 Task: For heading Calibri with Bold.  font size for heading24,  'Change the font style of data to'Bell MT.  and font size to 16,  Change the alignment of both headline & data to Align middle & Align Center.  In the sheet  Budget Tracking Logbook
Action: Mouse moved to (24, 123)
Screenshot: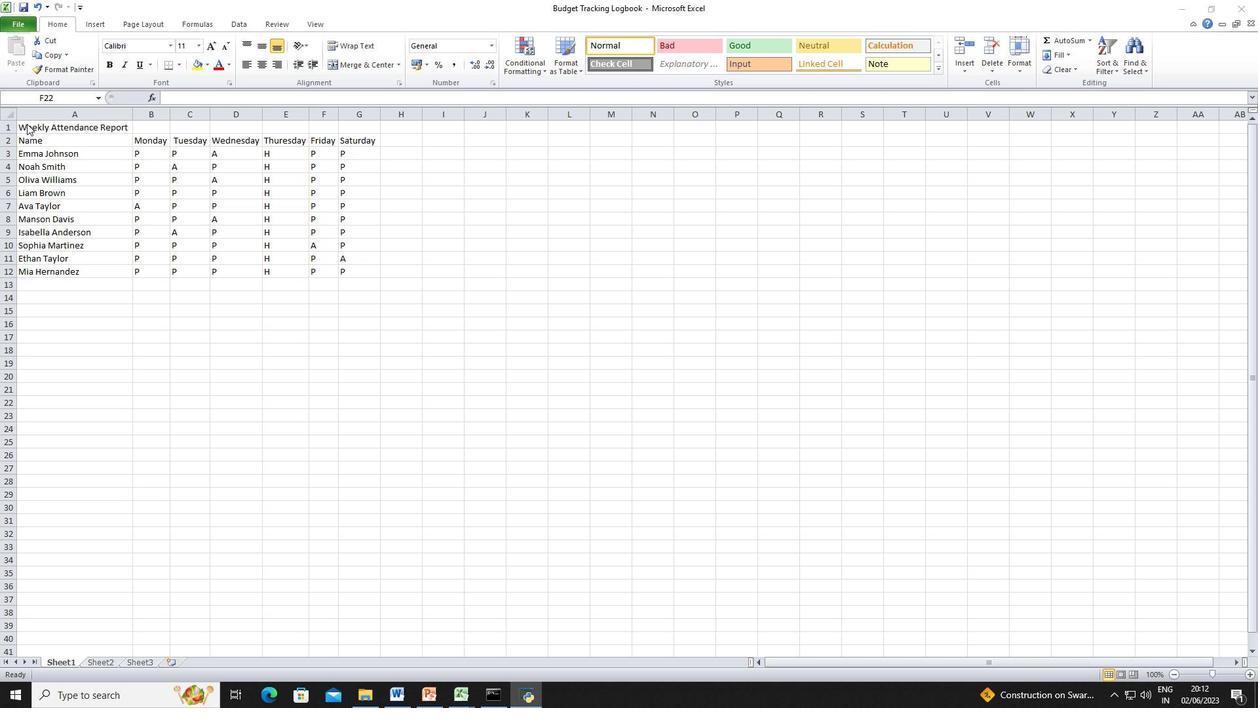 
Action: Mouse pressed left at (24, 123)
Screenshot: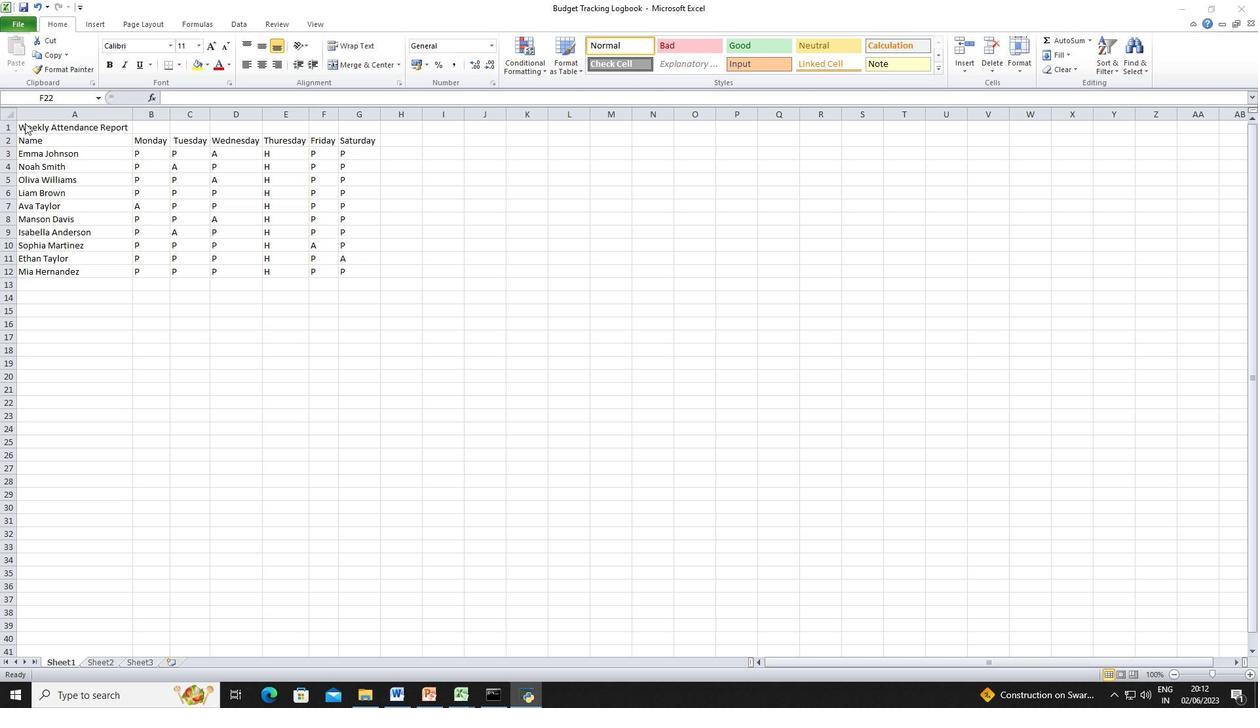 
Action: Mouse moved to (54, 131)
Screenshot: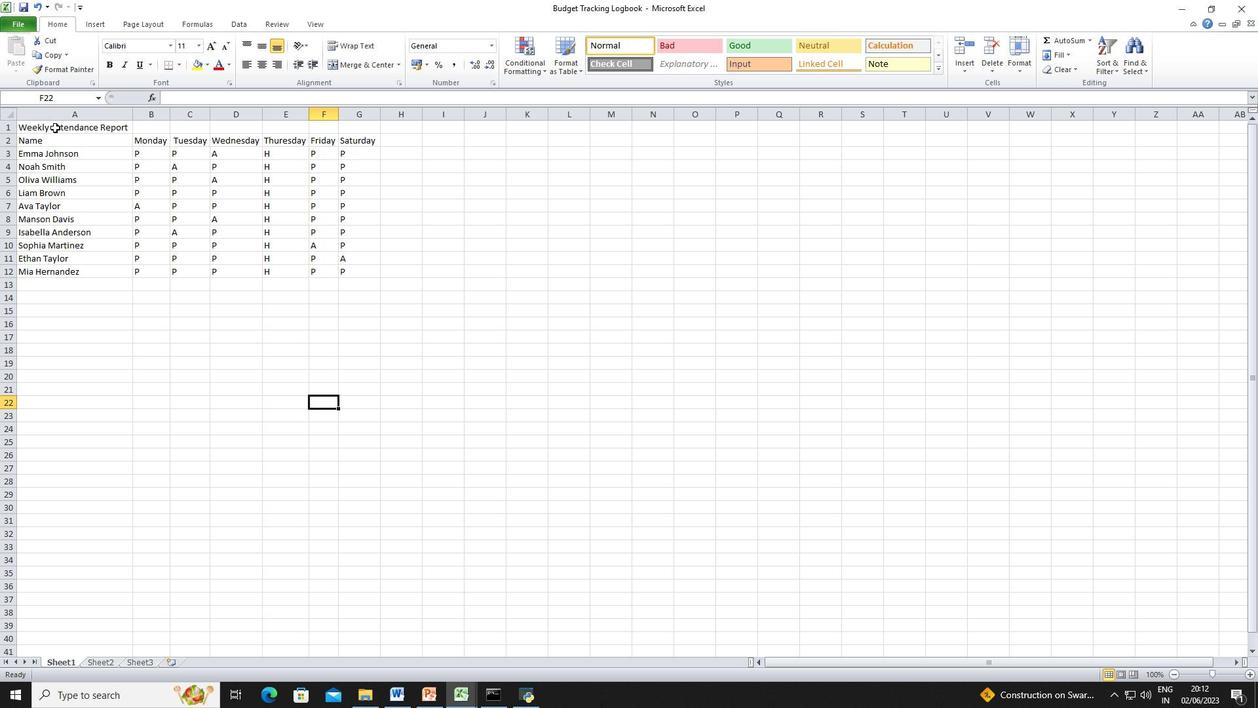 
Action: Mouse pressed left at (54, 131)
Screenshot: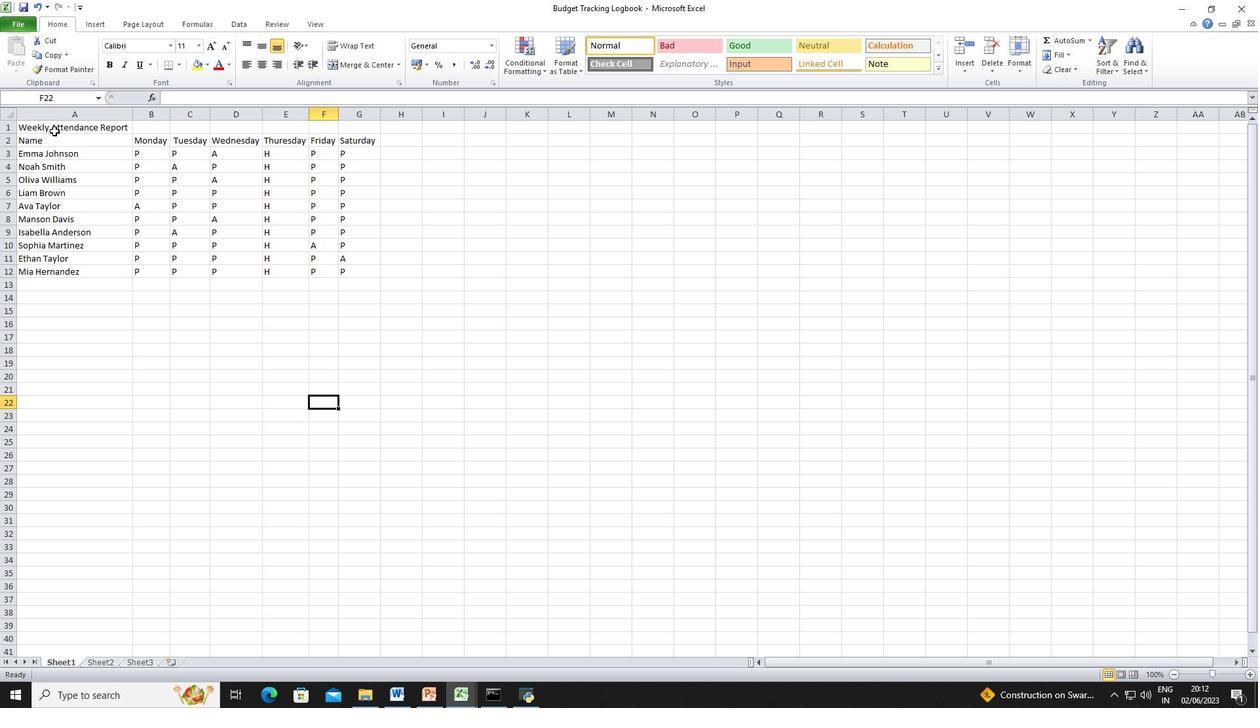 
Action: Mouse moved to (110, 60)
Screenshot: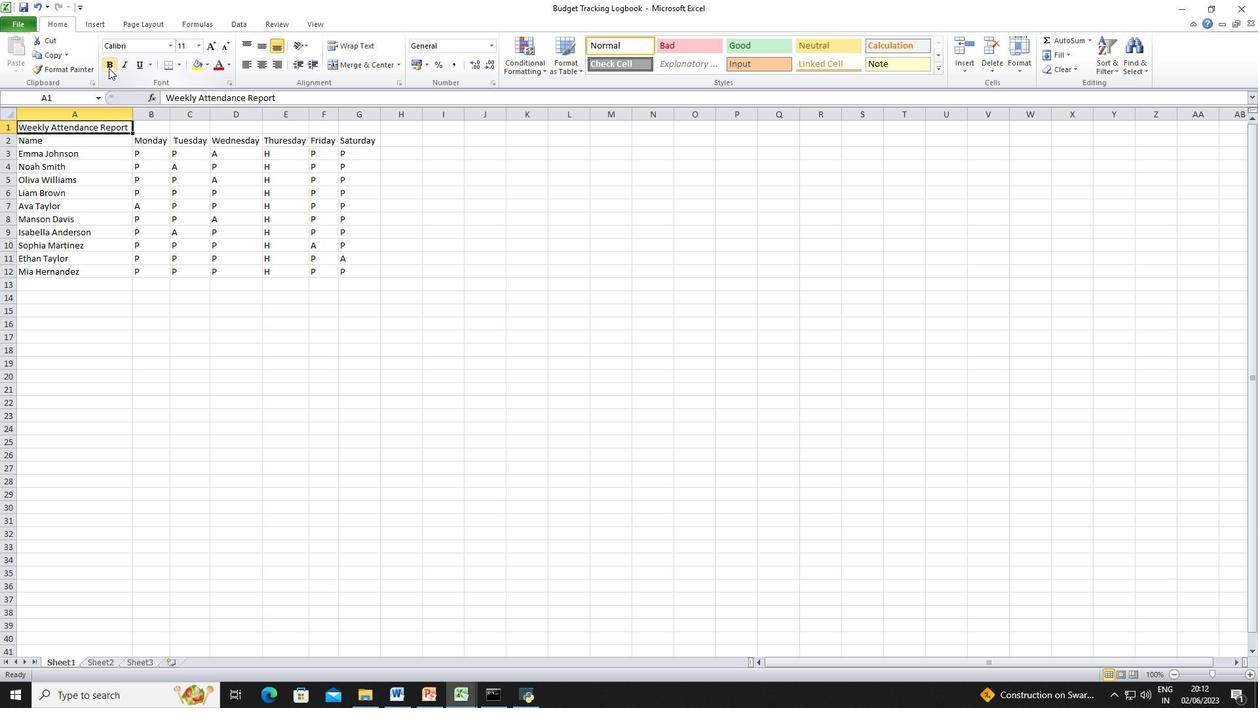 
Action: Mouse pressed left at (110, 60)
Screenshot: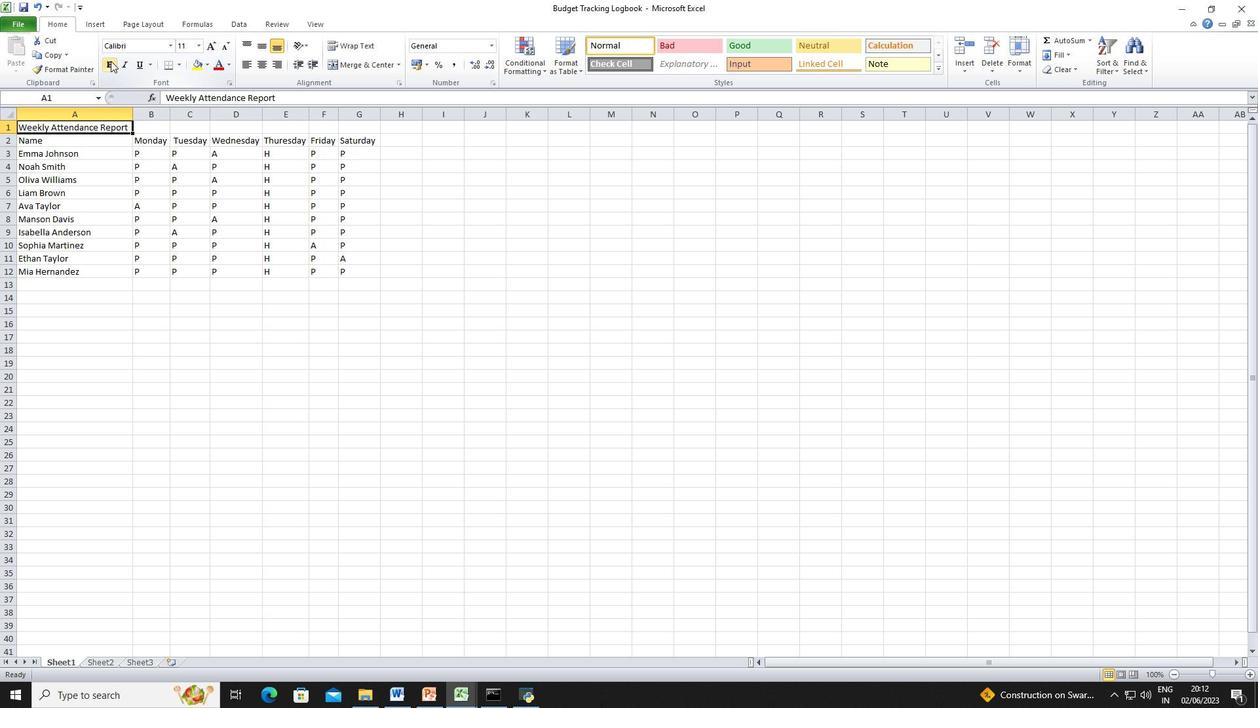 
Action: Mouse moved to (203, 47)
Screenshot: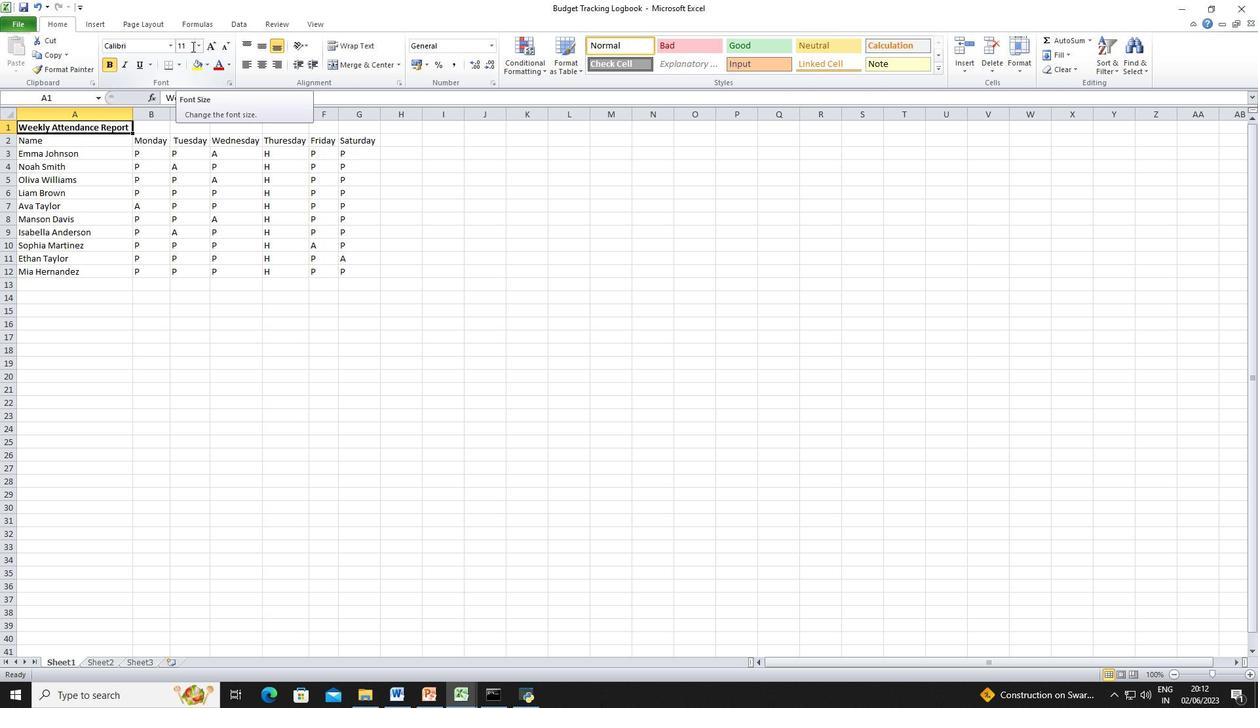 
Action: Mouse pressed left at (203, 47)
Screenshot: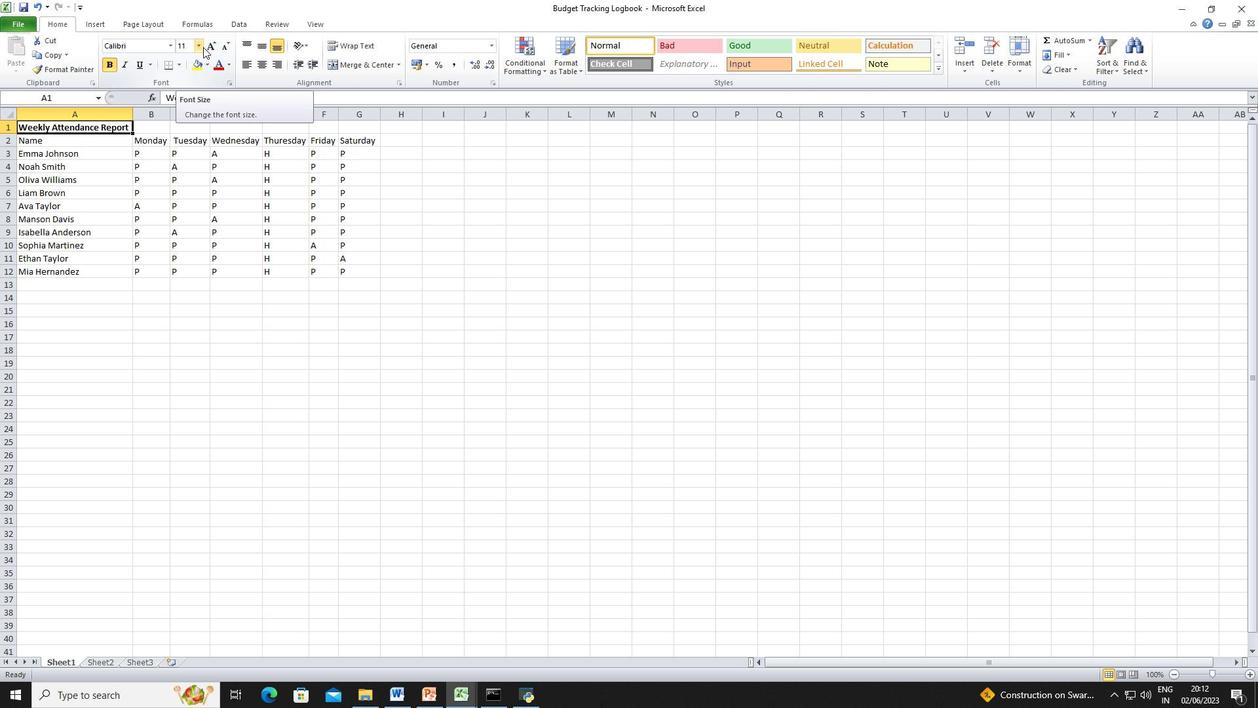 
Action: Mouse moved to (182, 173)
Screenshot: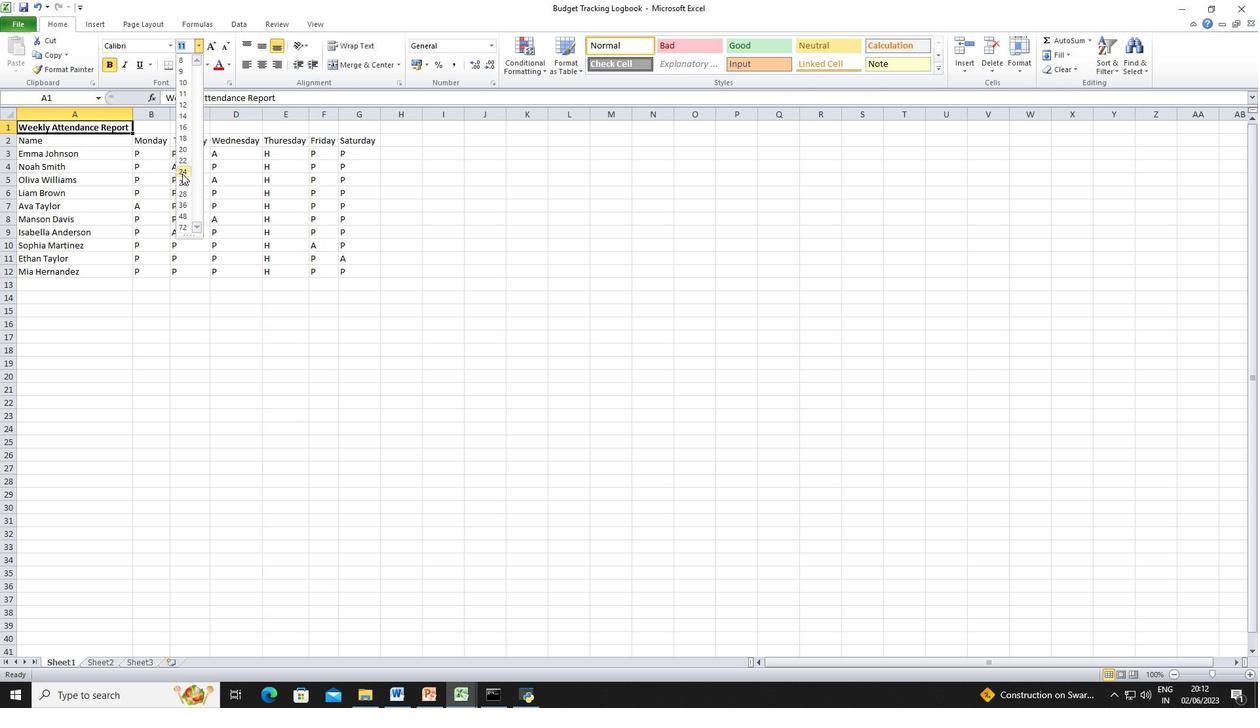 
Action: Mouse pressed left at (182, 173)
Screenshot: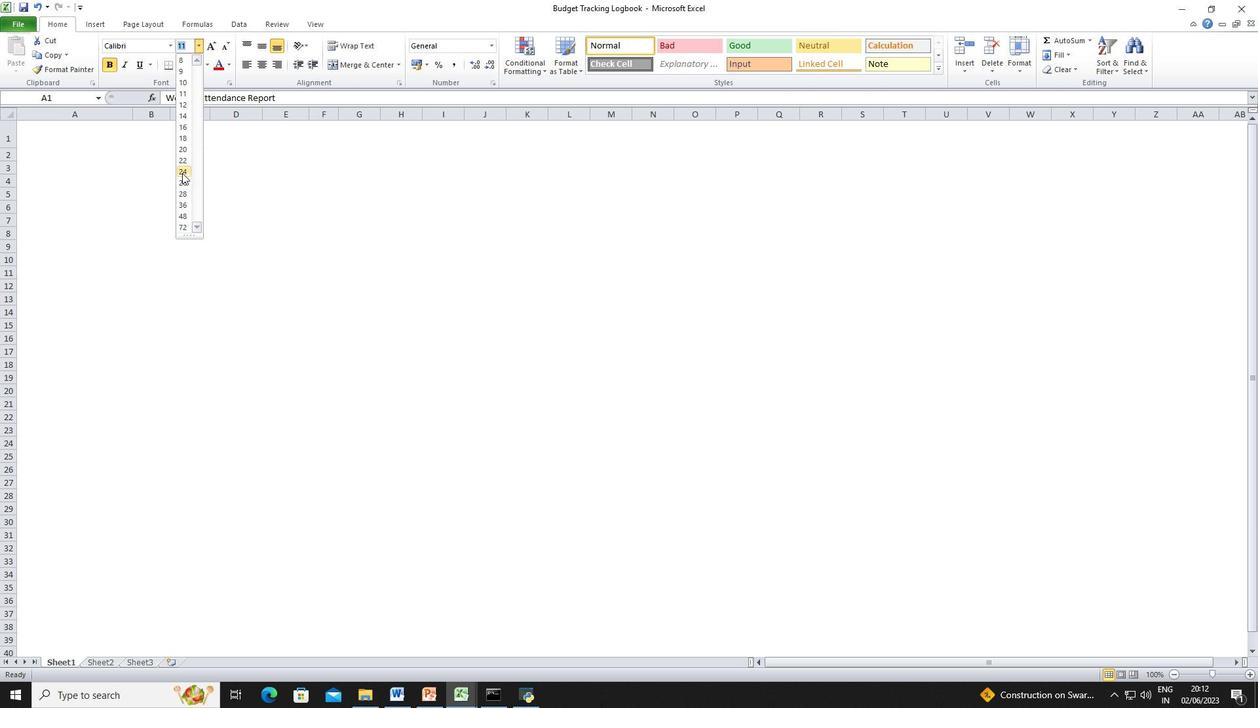 
Action: Mouse moved to (135, 124)
Screenshot: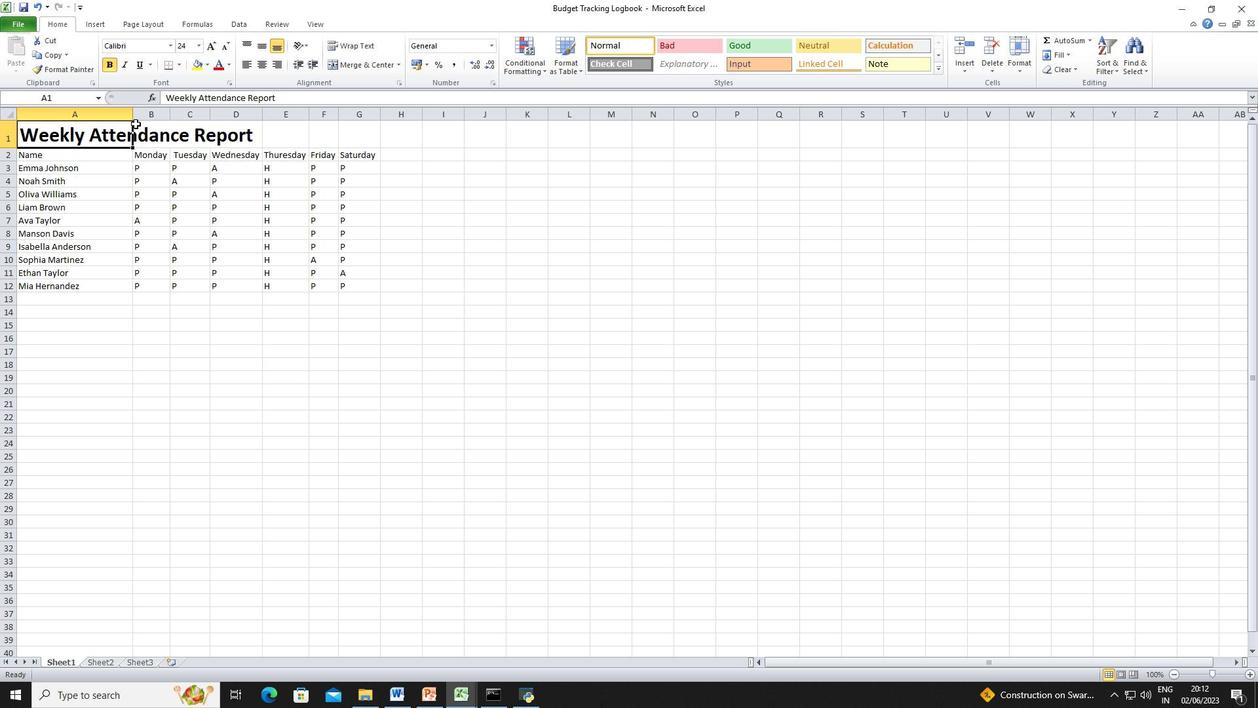 
Action: Mouse pressed left at (135, 124)
Screenshot: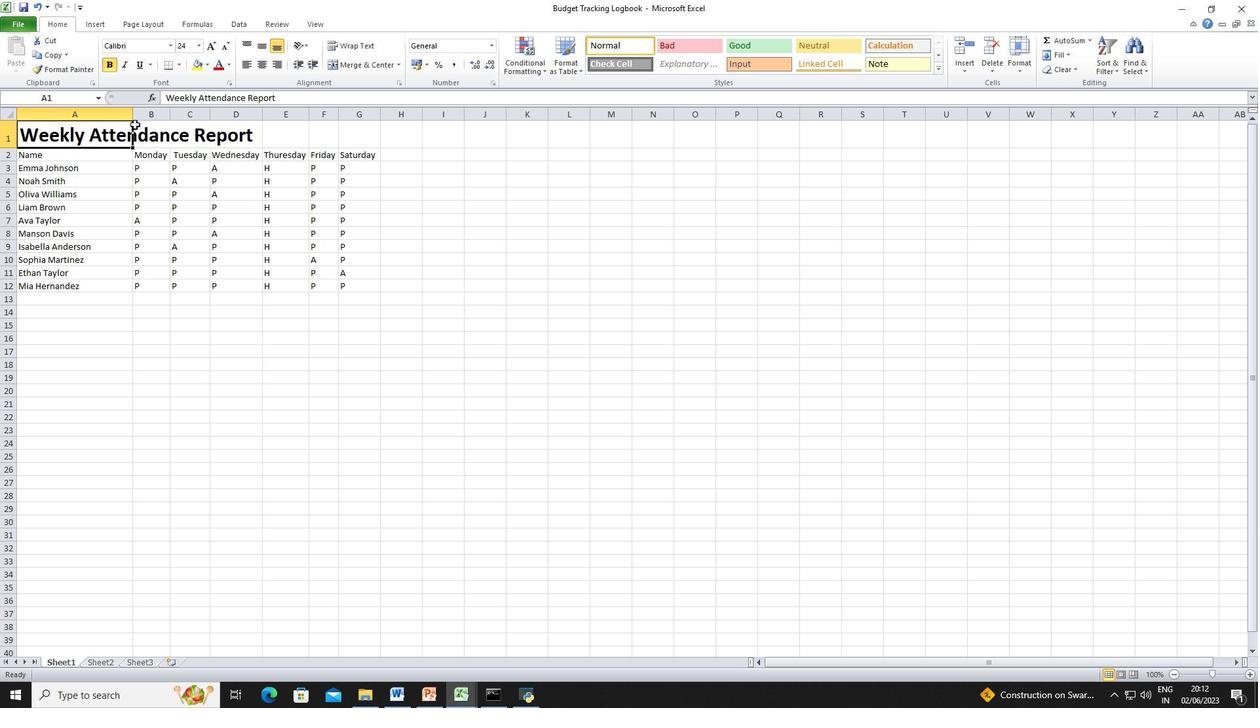 
Action: Mouse pressed left at (135, 124)
Screenshot: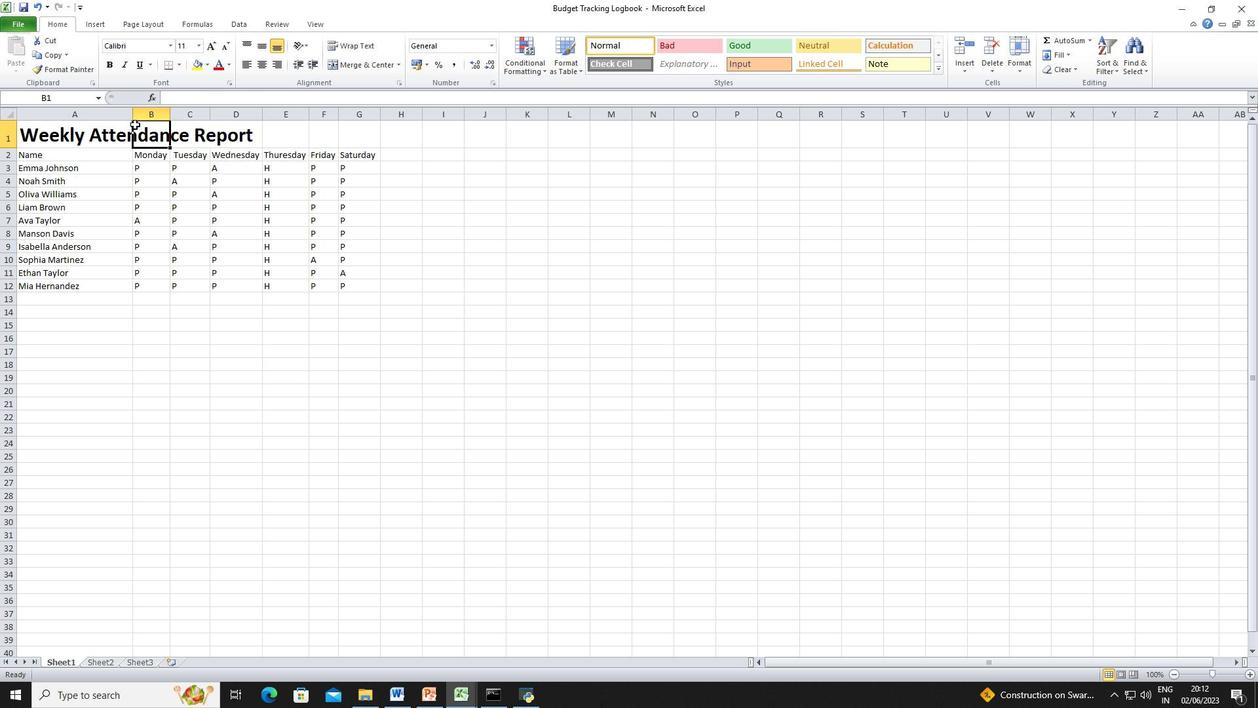 
Action: Mouse moved to (108, 131)
Screenshot: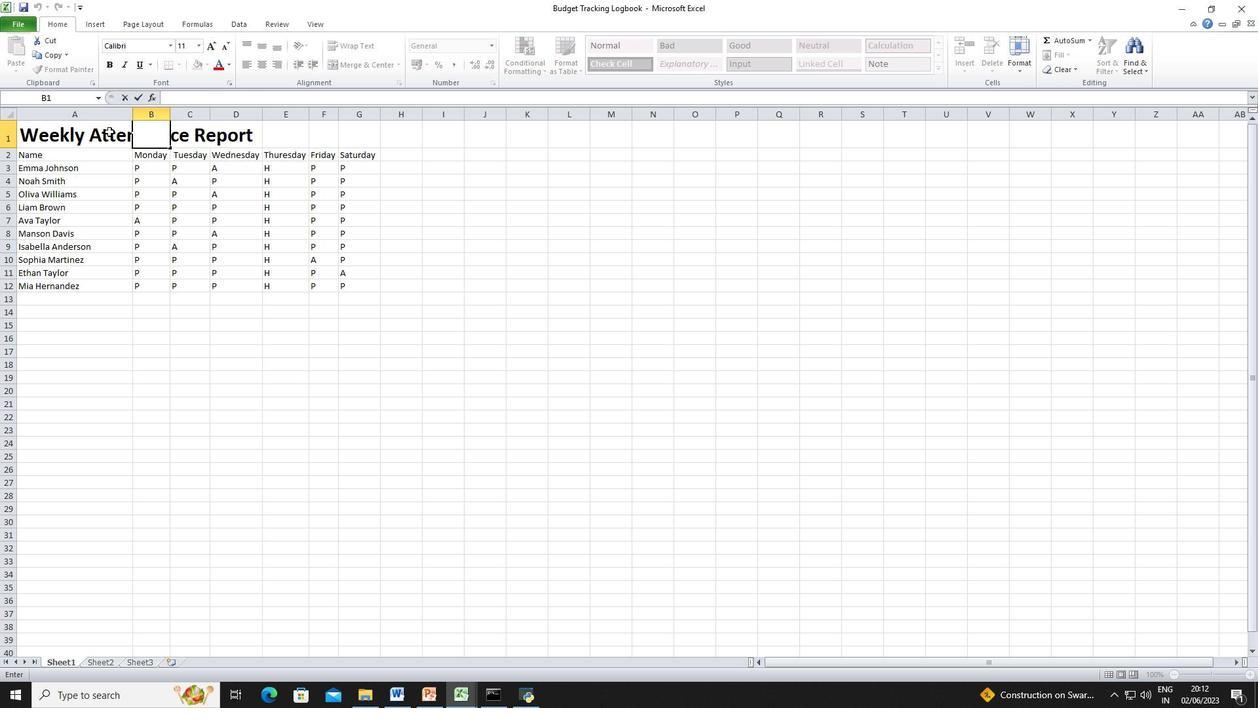 
Action: Mouse pressed left at (108, 131)
Screenshot: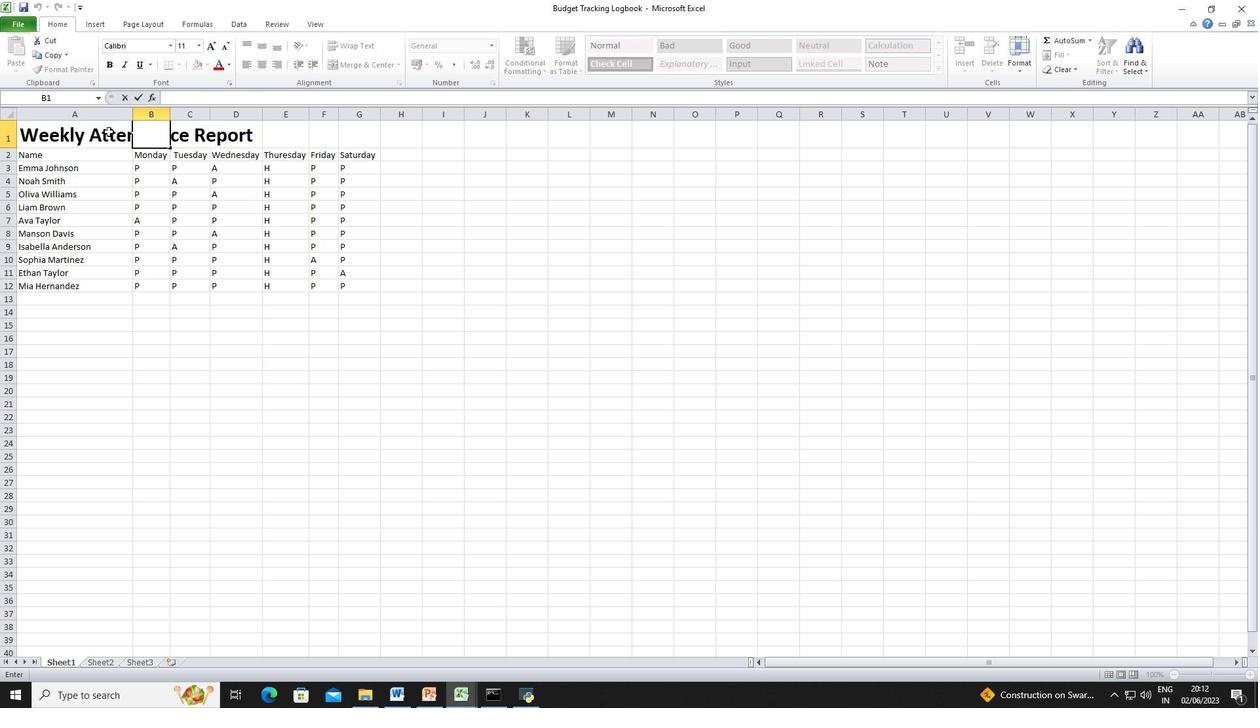 
Action: Mouse moved to (133, 113)
Screenshot: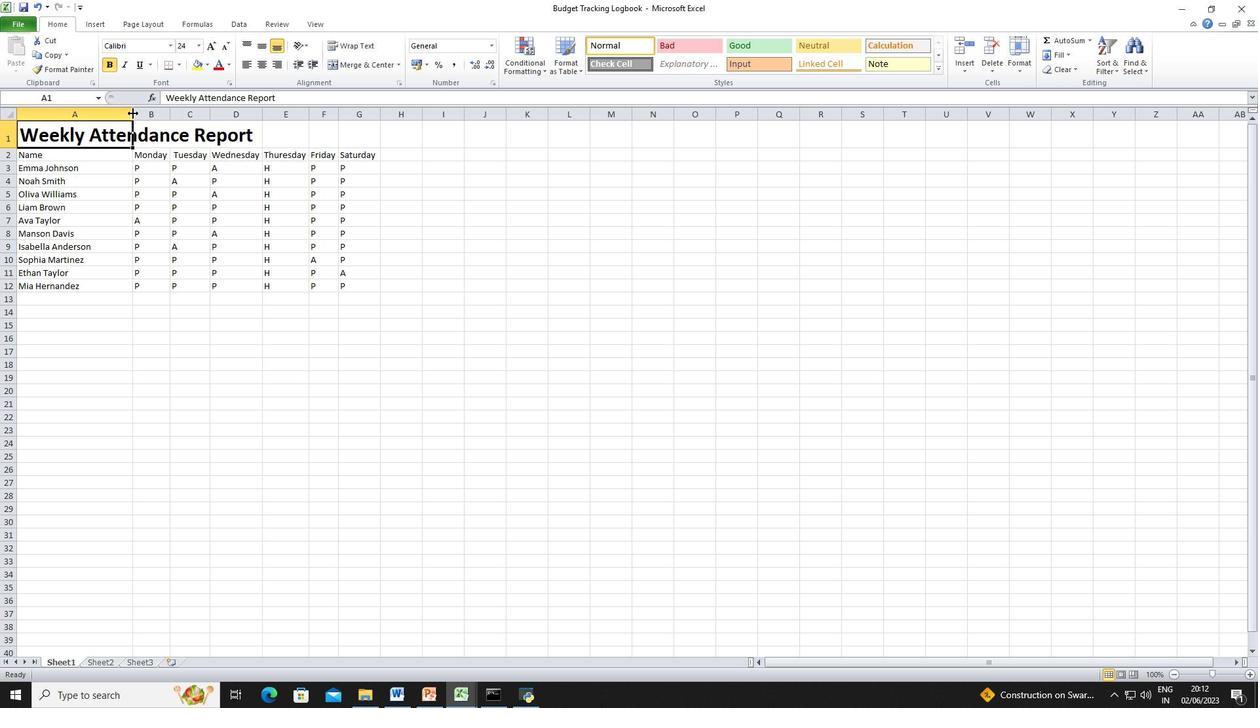 
Action: Mouse pressed left at (133, 113)
Screenshot: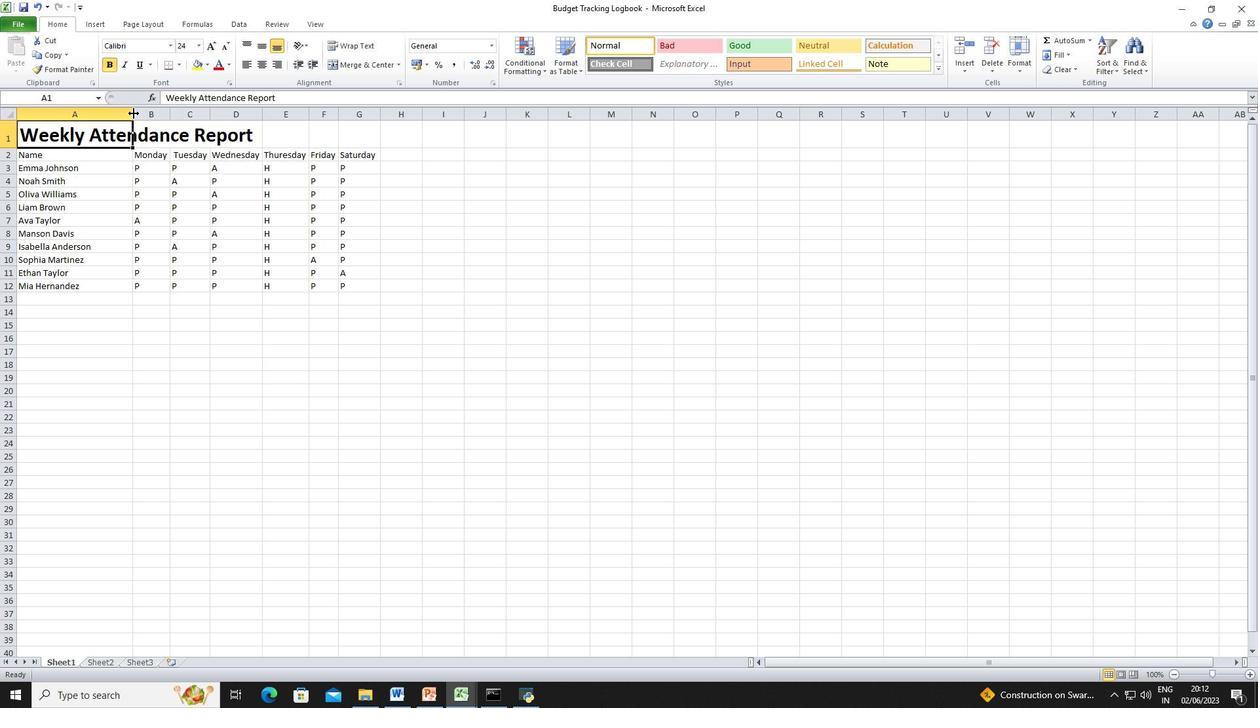 
Action: Mouse pressed left at (133, 113)
Screenshot: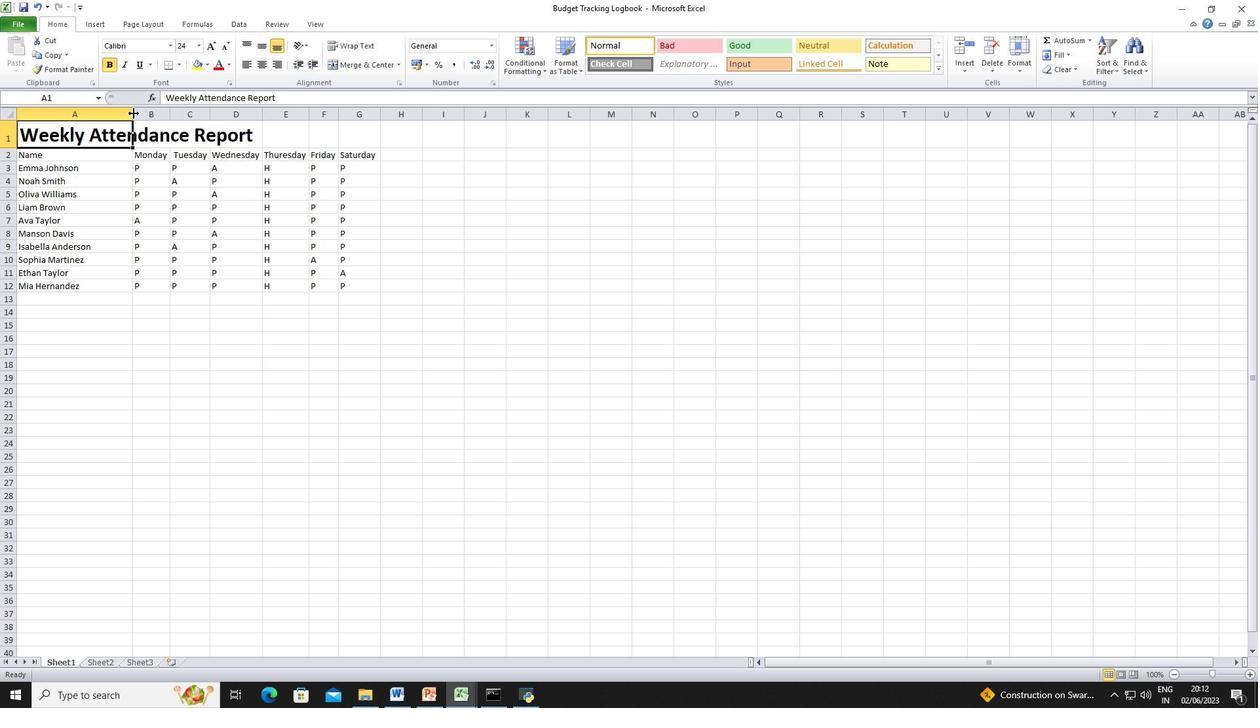 
Action: Mouse moved to (102, 153)
Screenshot: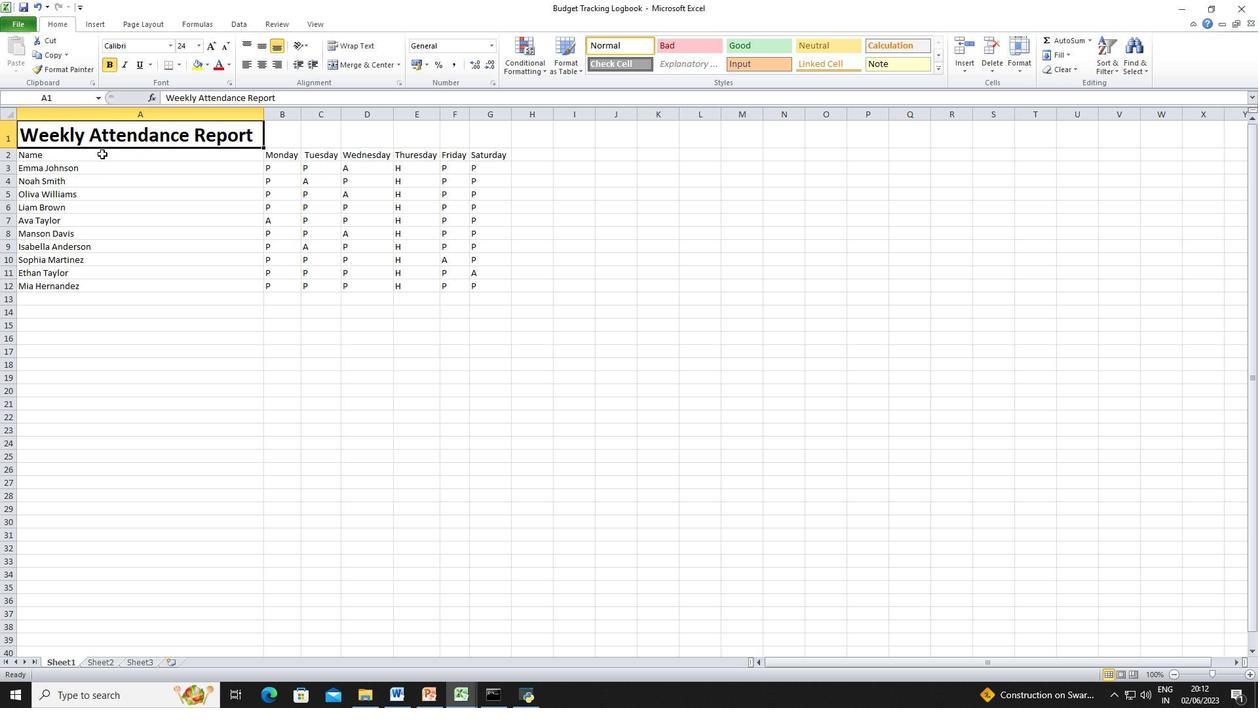 
Action: Mouse pressed left at (102, 153)
Screenshot: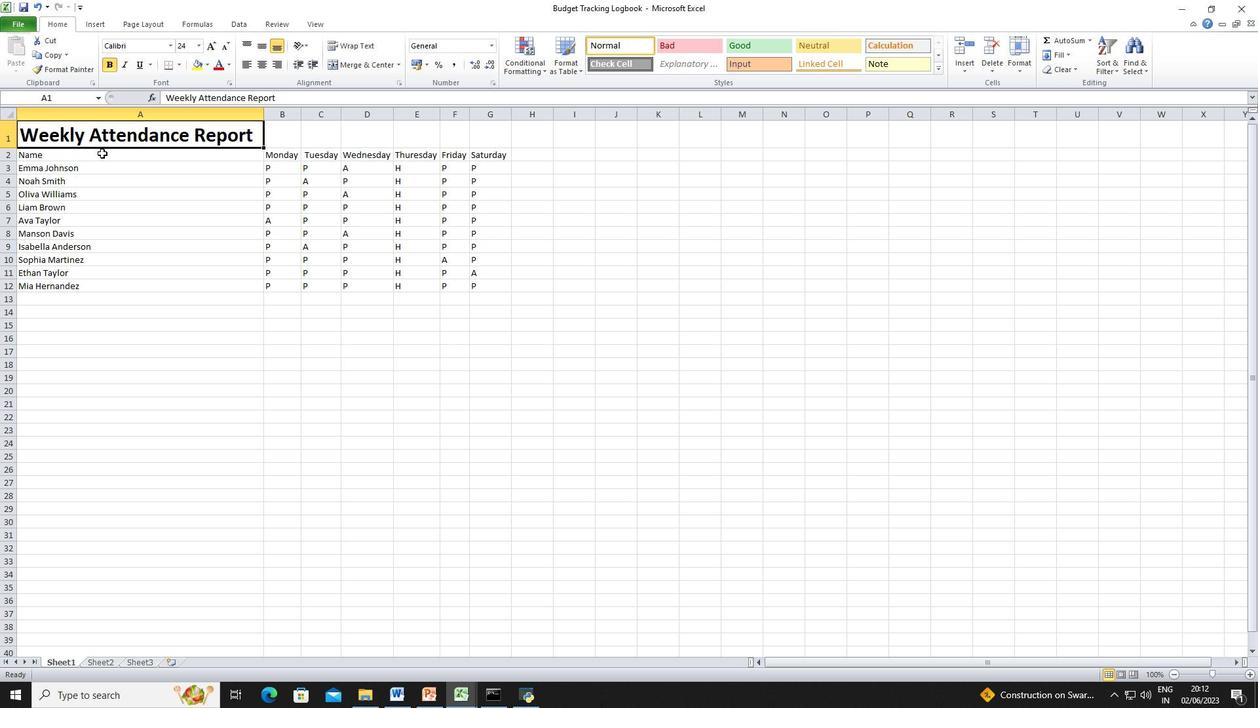 
Action: Mouse moved to (485, 295)
Screenshot: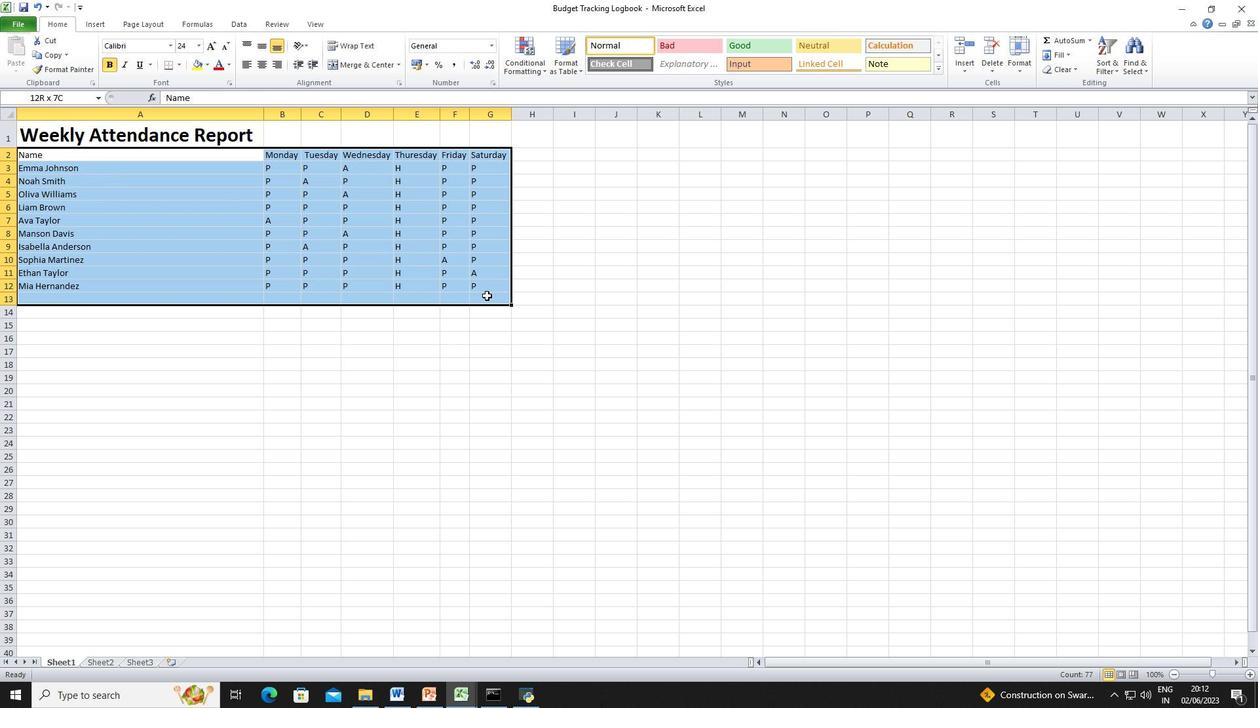 
Action: Mouse pressed left at (485, 295)
Screenshot: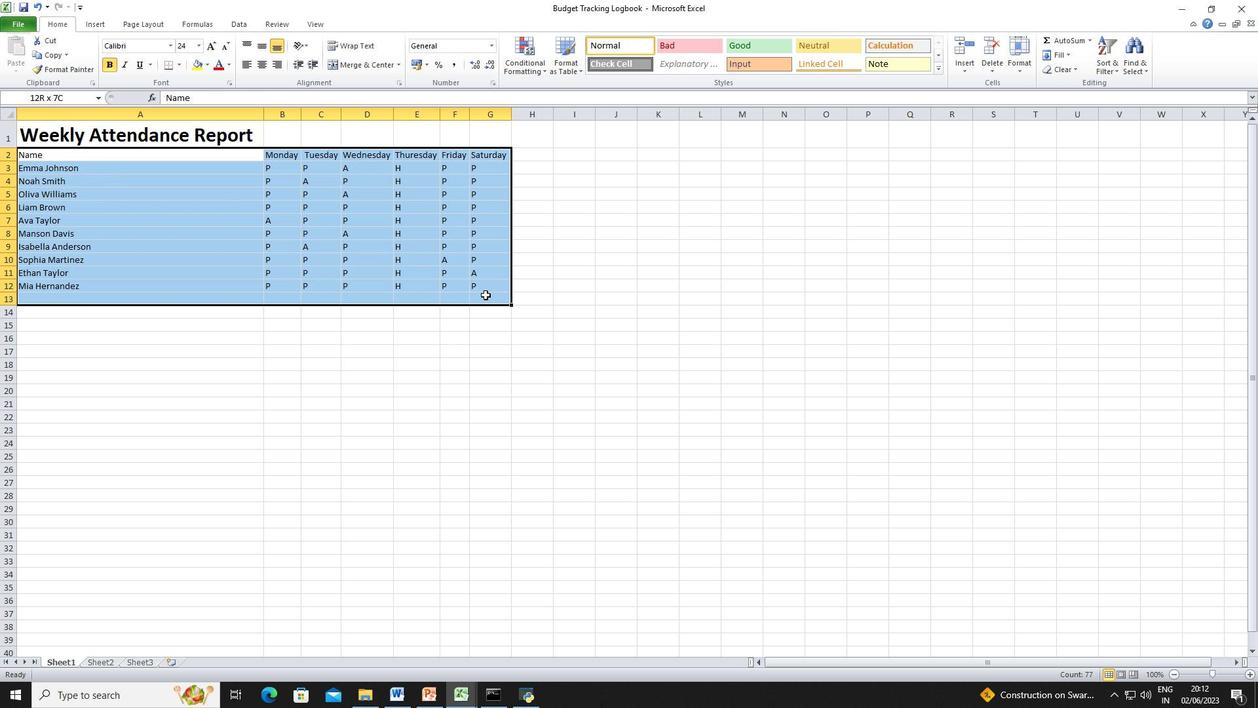 
Action: Mouse moved to (59, 158)
Screenshot: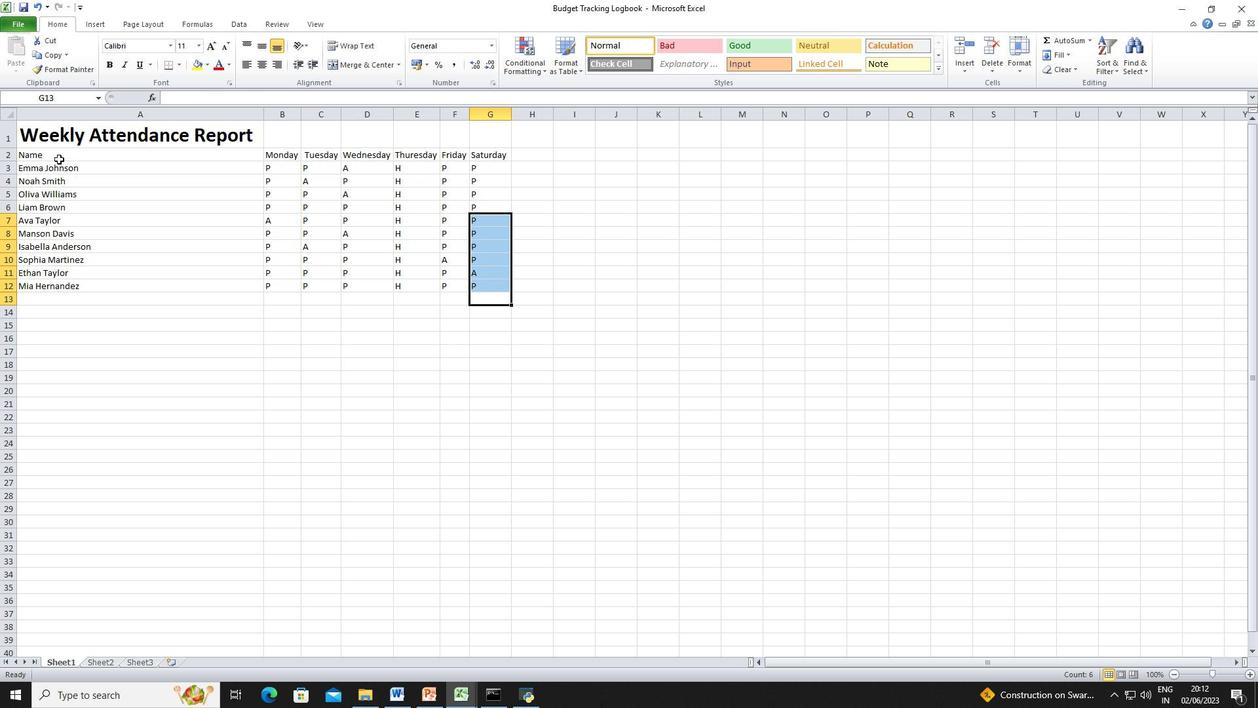 
Action: Mouse pressed left at (59, 158)
Screenshot: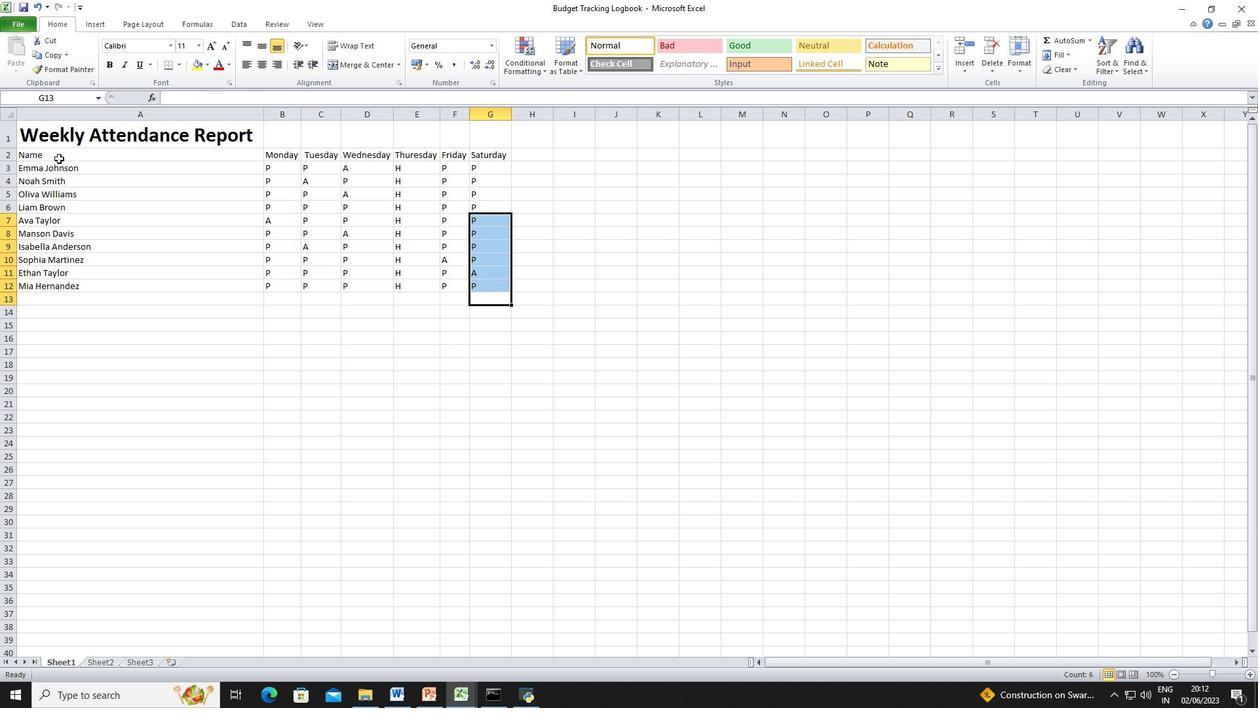 
Action: Mouse moved to (167, 47)
Screenshot: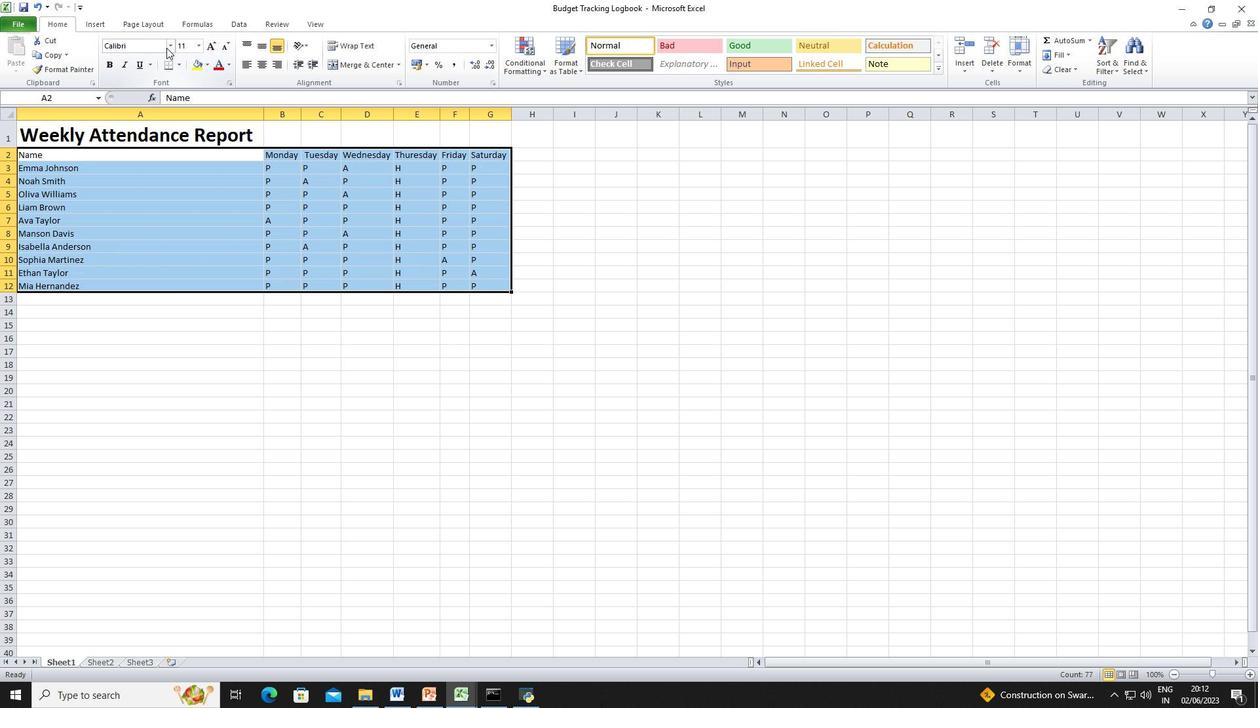 
Action: Mouse pressed left at (167, 47)
Screenshot: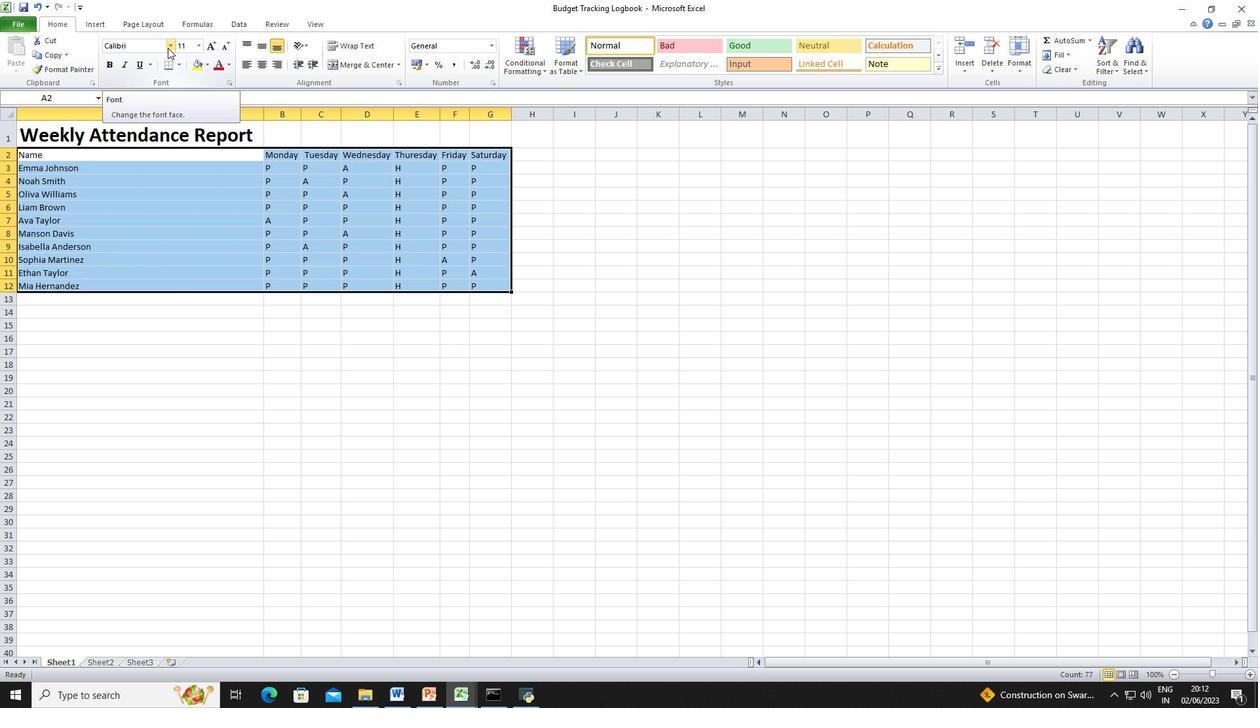 
Action: Mouse moved to (188, 443)
Screenshot: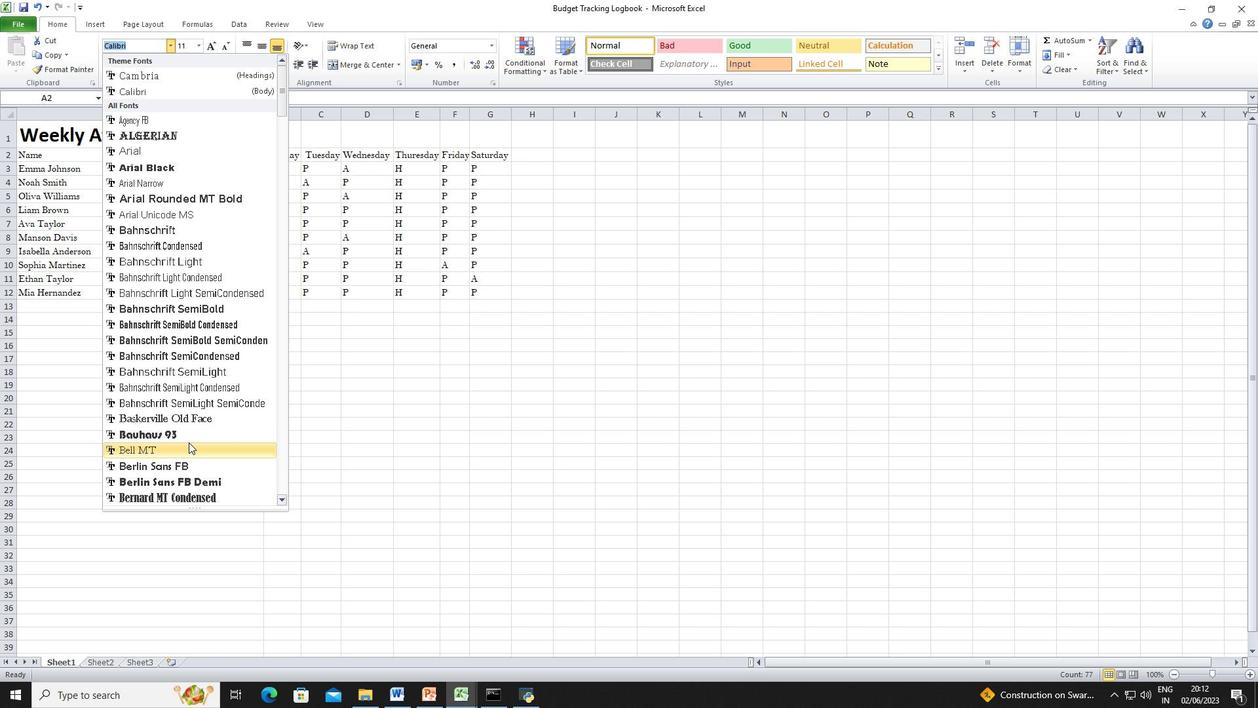 
Action: Mouse pressed left at (188, 443)
Screenshot: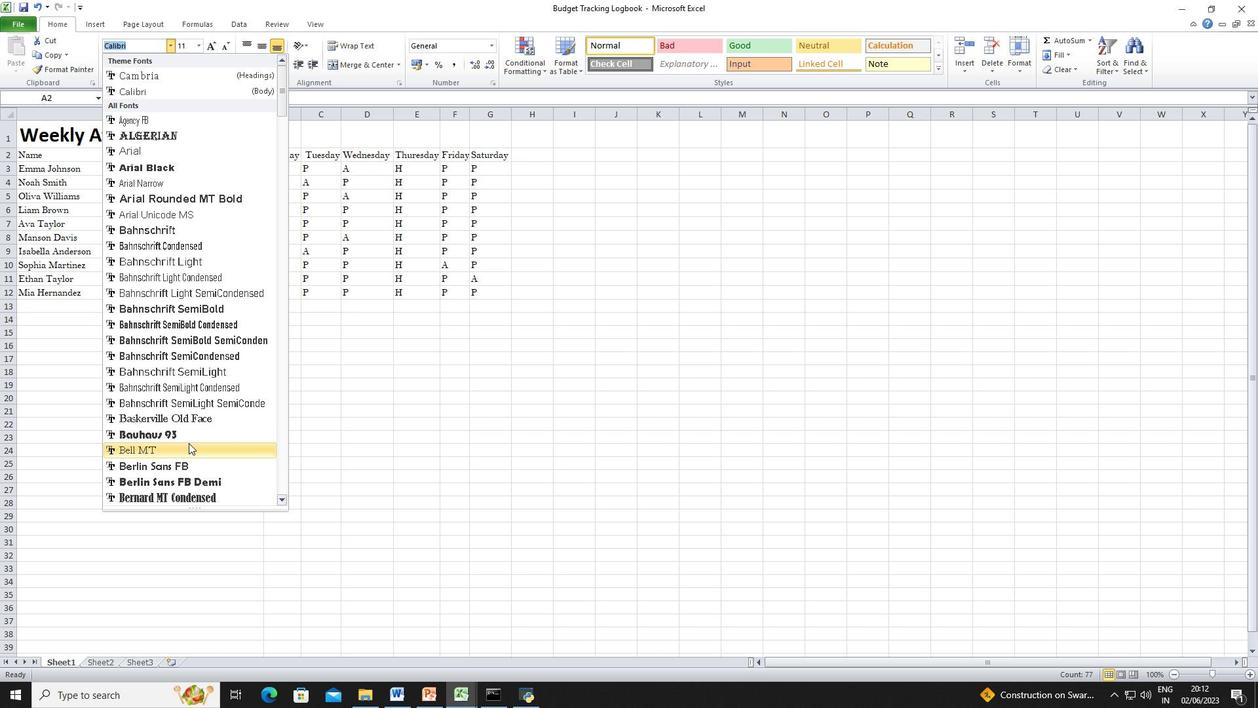 
Action: Mouse moved to (196, 46)
Screenshot: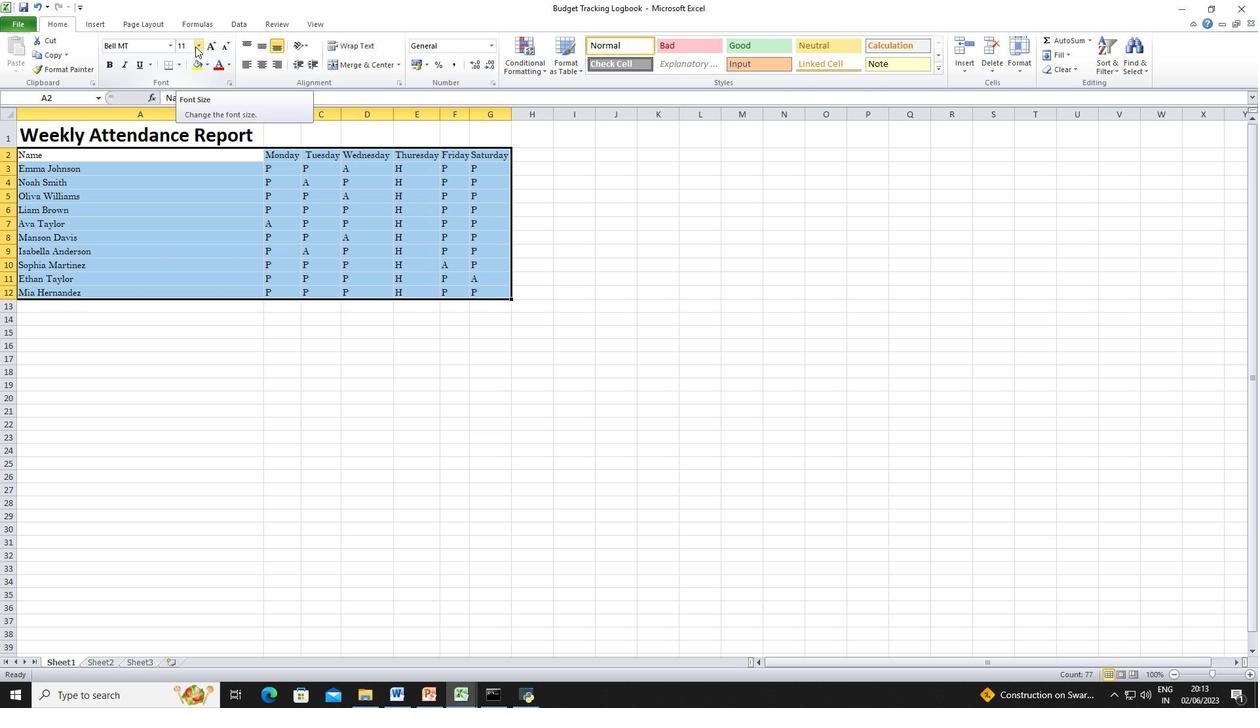 
Action: Mouse pressed left at (196, 46)
Screenshot: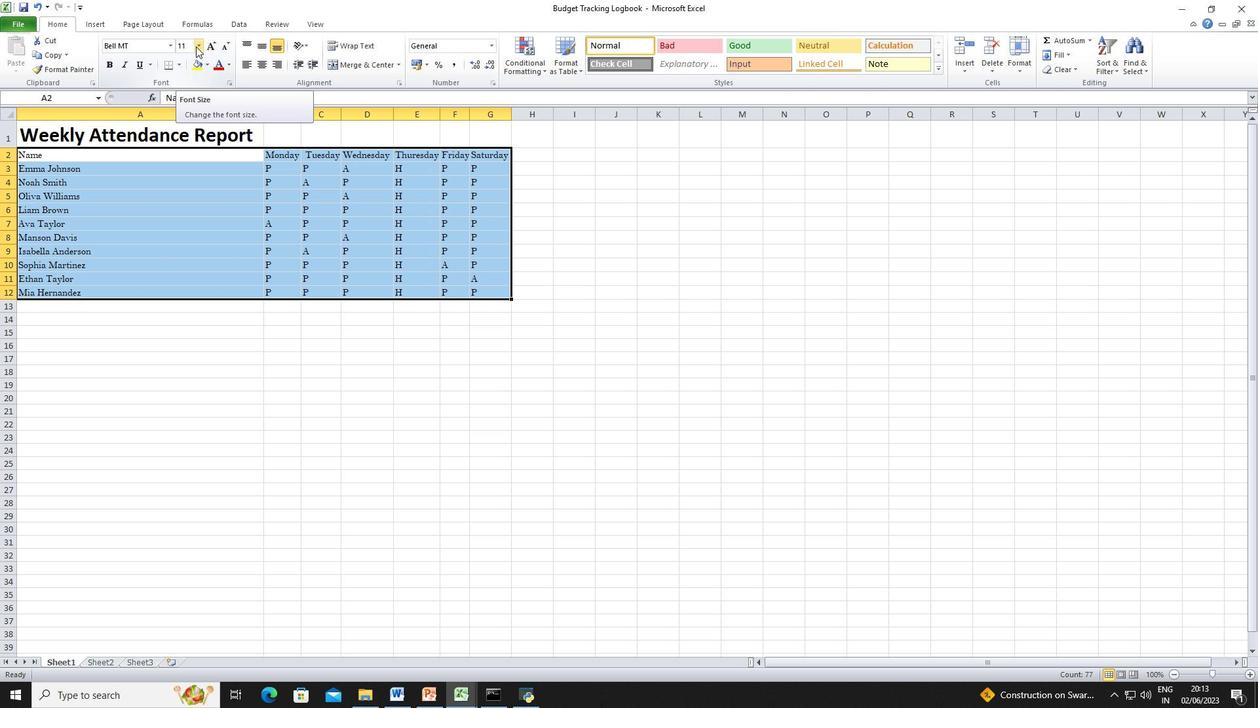 
Action: Mouse moved to (187, 129)
Screenshot: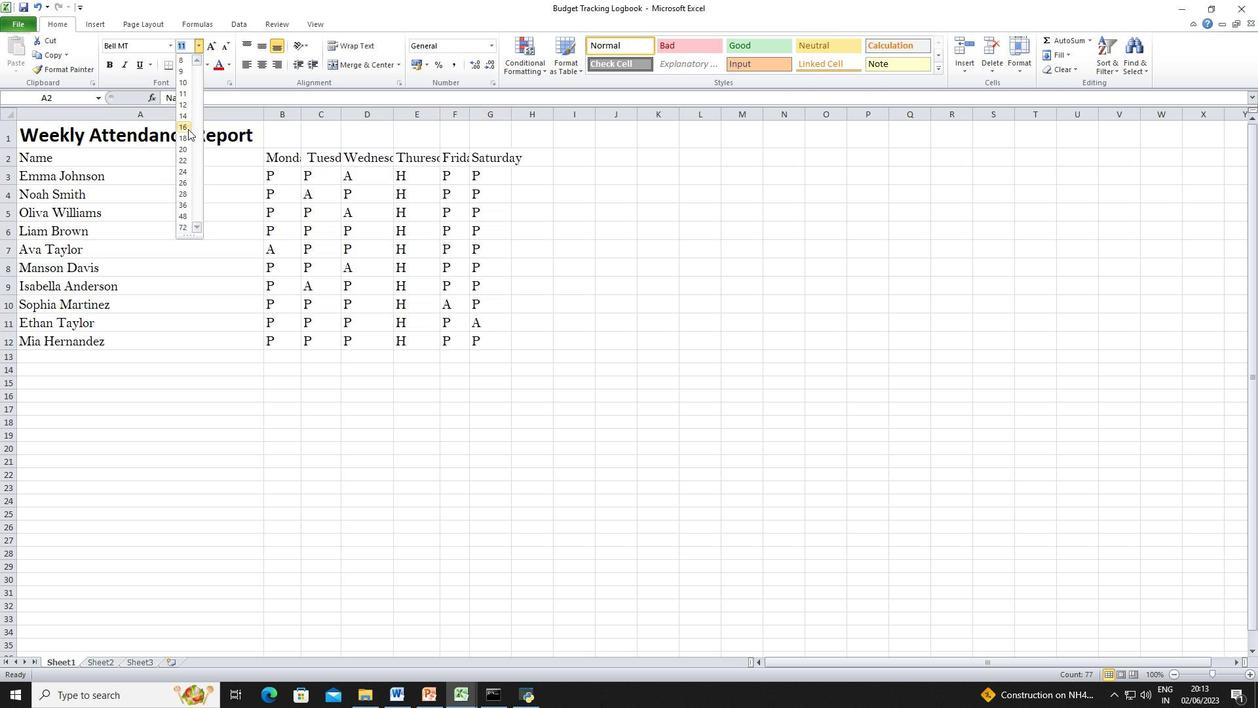 
Action: Mouse pressed left at (187, 129)
Screenshot: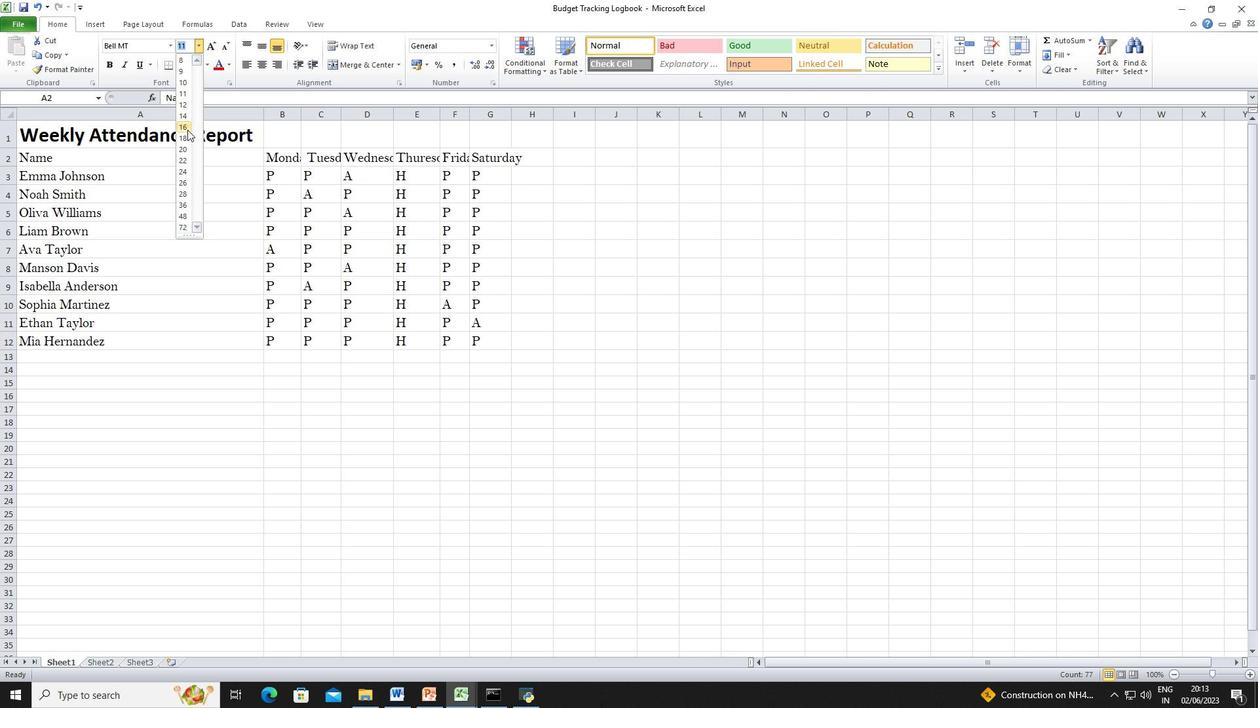 
Action: Mouse moved to (127, 135)
Screenshot: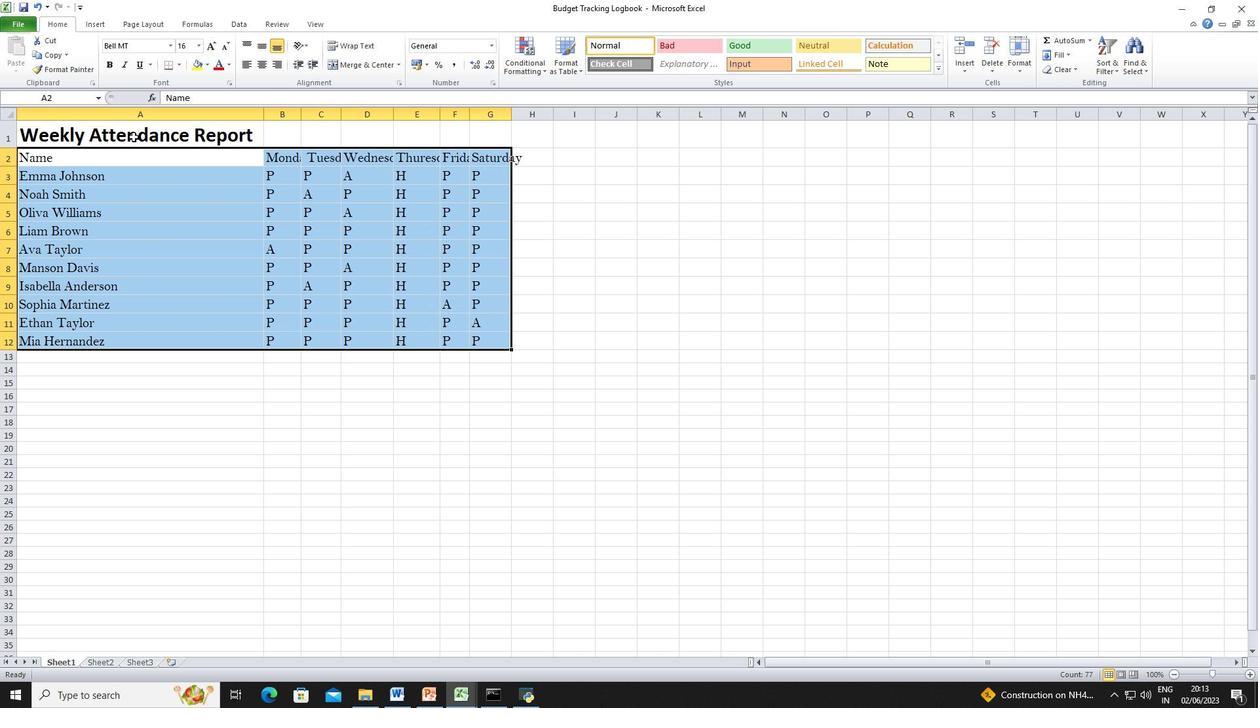 
Action: Mouse pressed left at (127, 135)
Screenshot: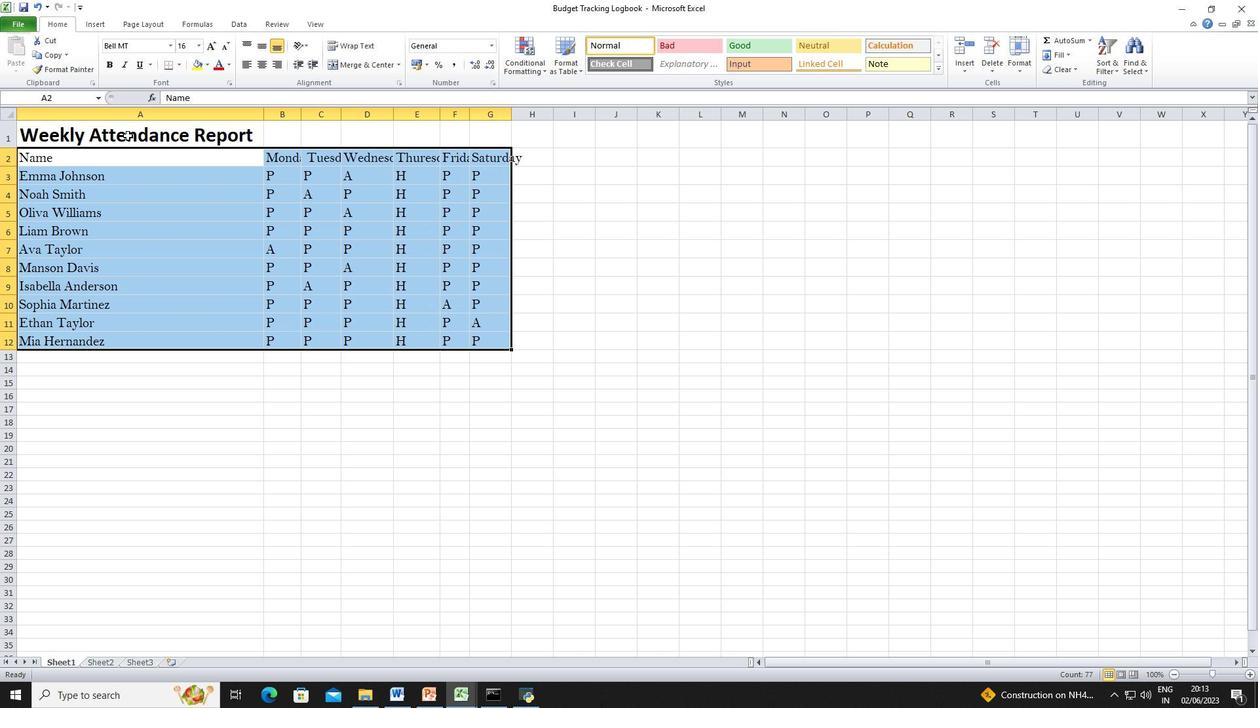 
Action: Mouse moved to (260, 51)
Screenshot: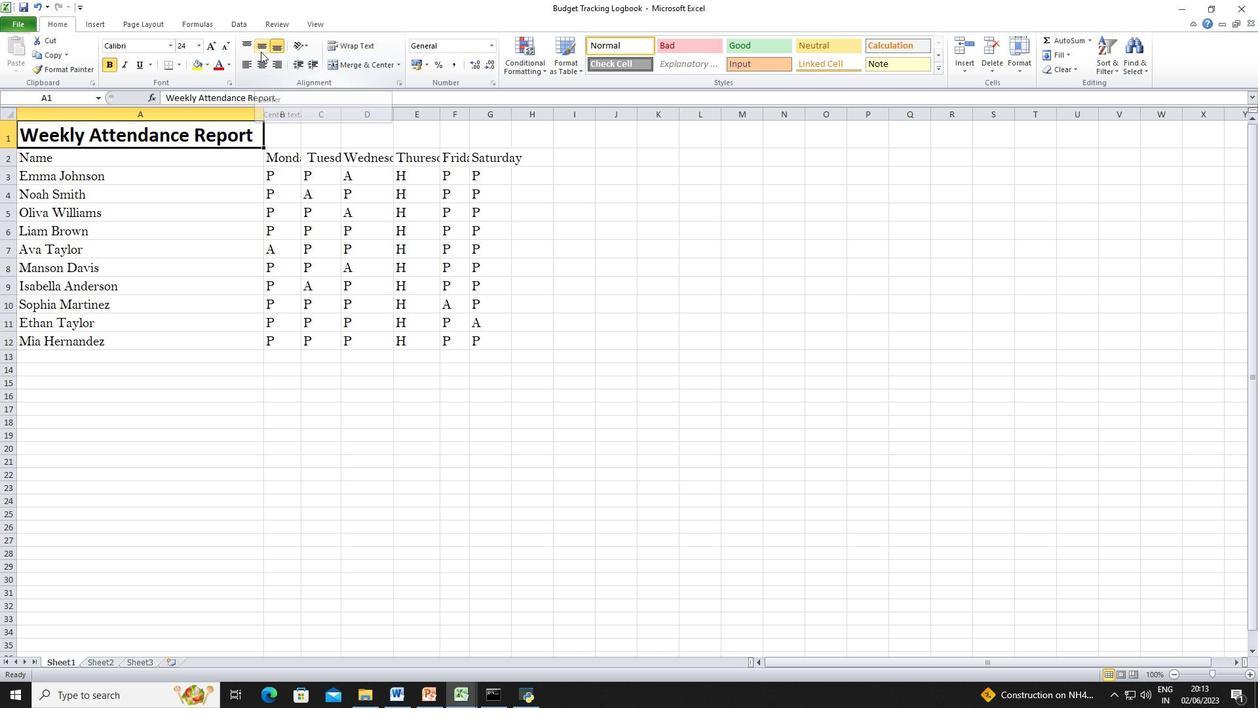
Action: Mouse pressed left at (260, 51)
Screenshot: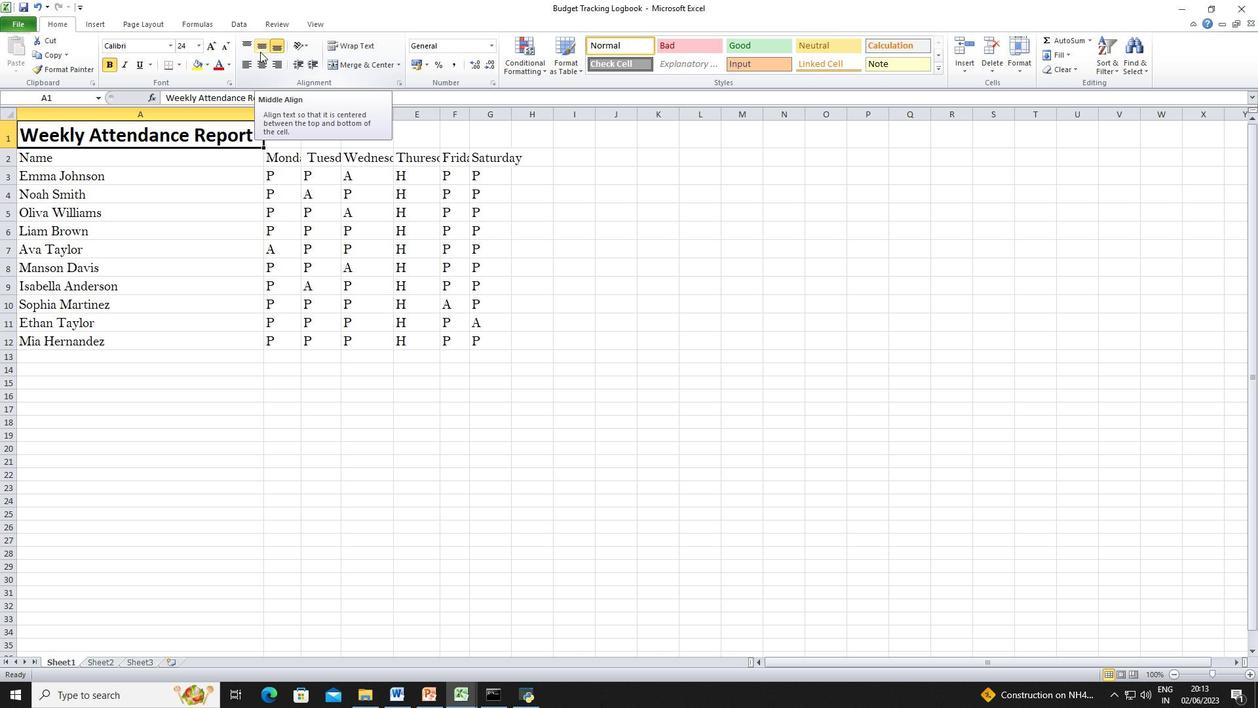 
Action: Mouse moved to (122, 158)
Screenshot: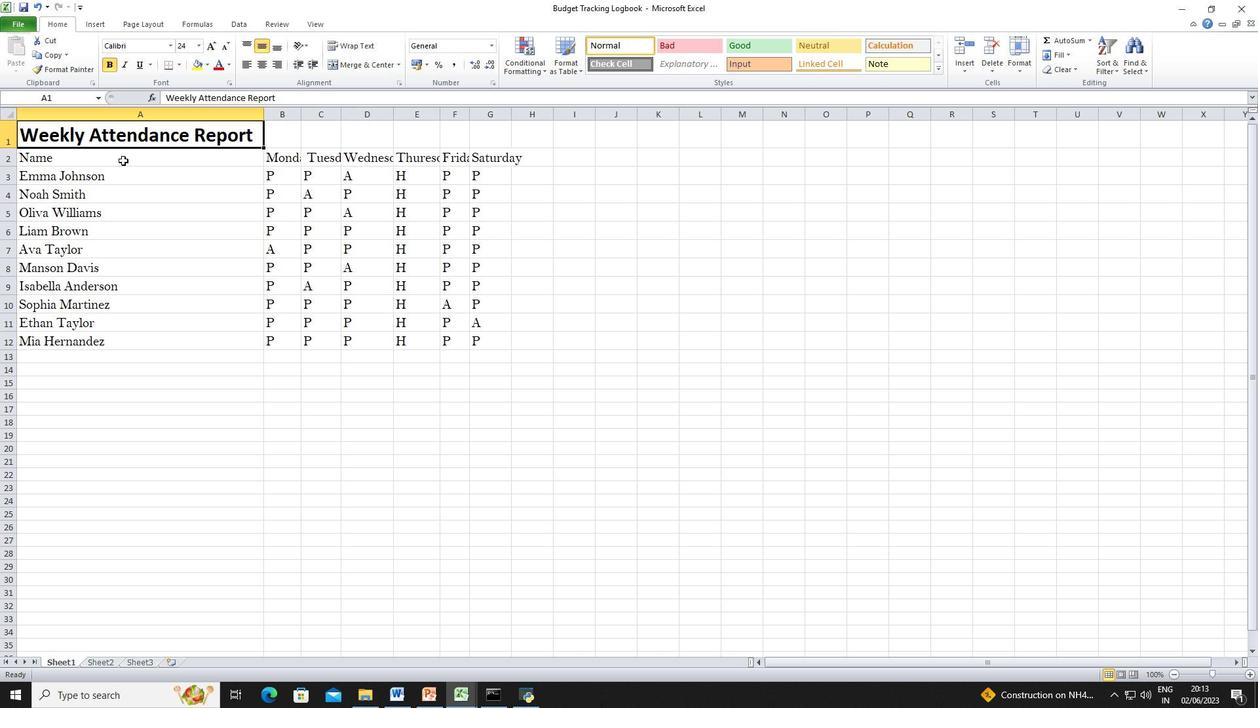 
Action: Mouse pressed left at (122, 158)
Screenshot: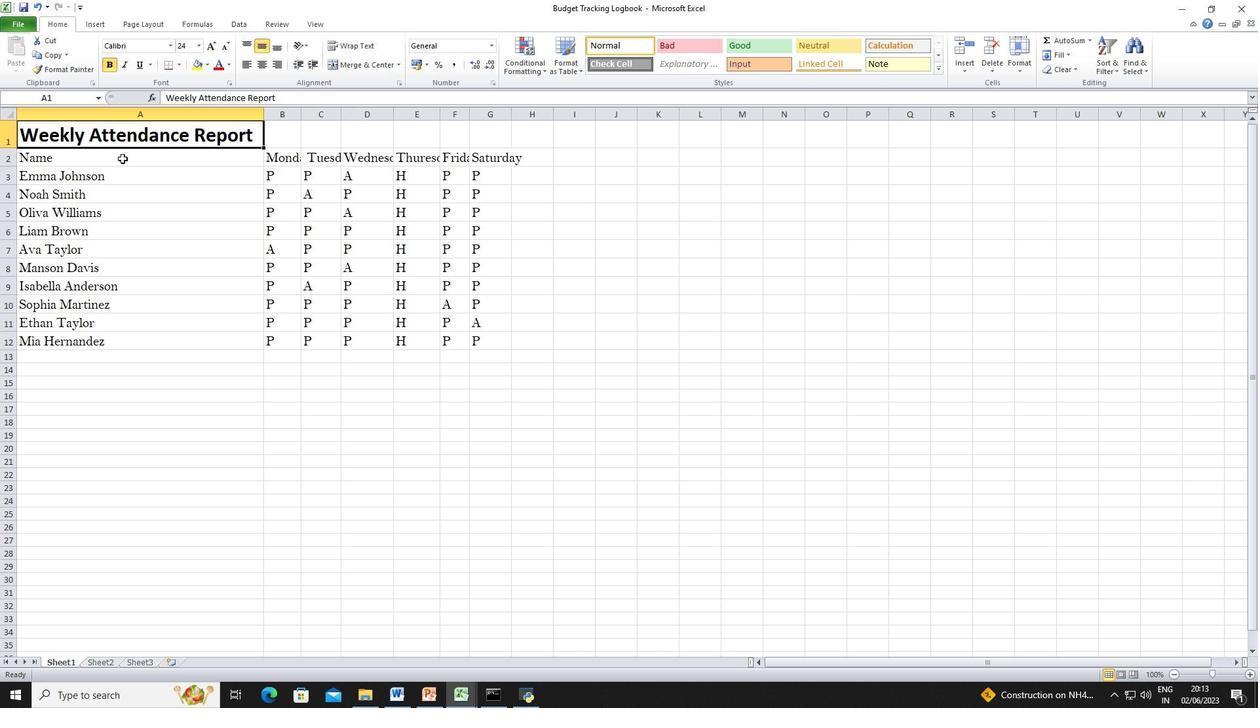 
Action: Mouse moved to (563, 336)
Screenshot: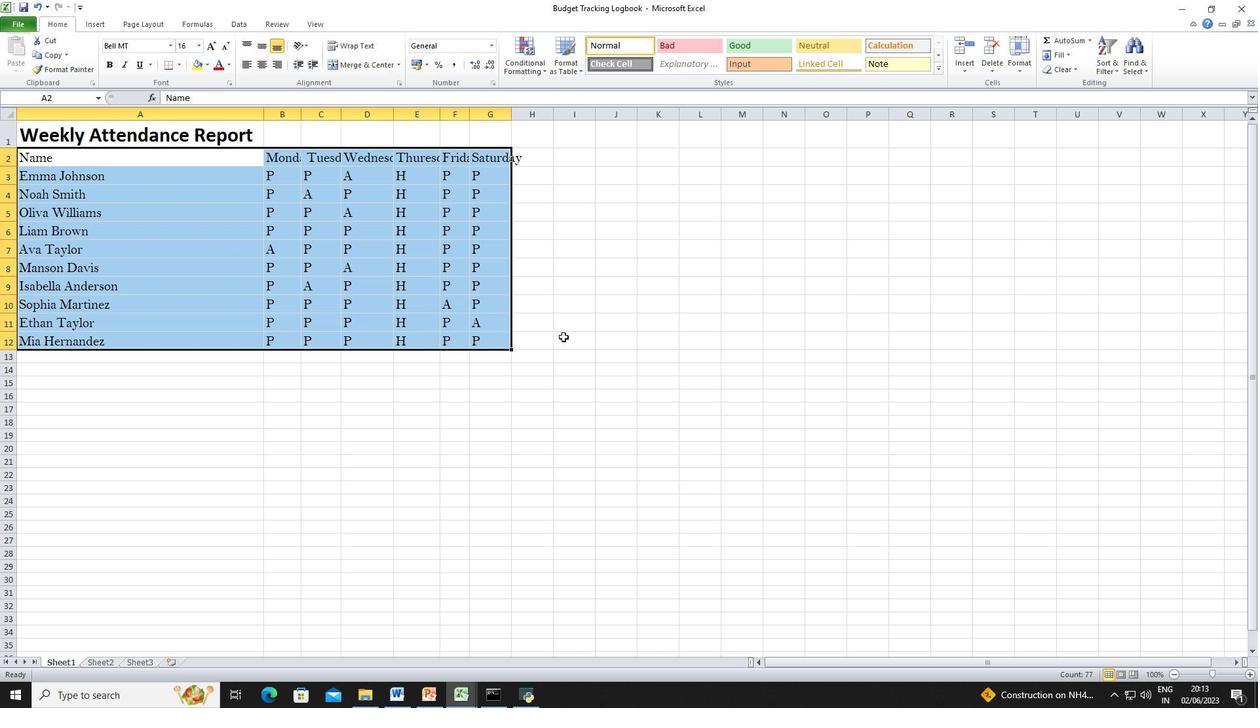 
Action: Mouse pressed left at (563, 336)
Screenshot: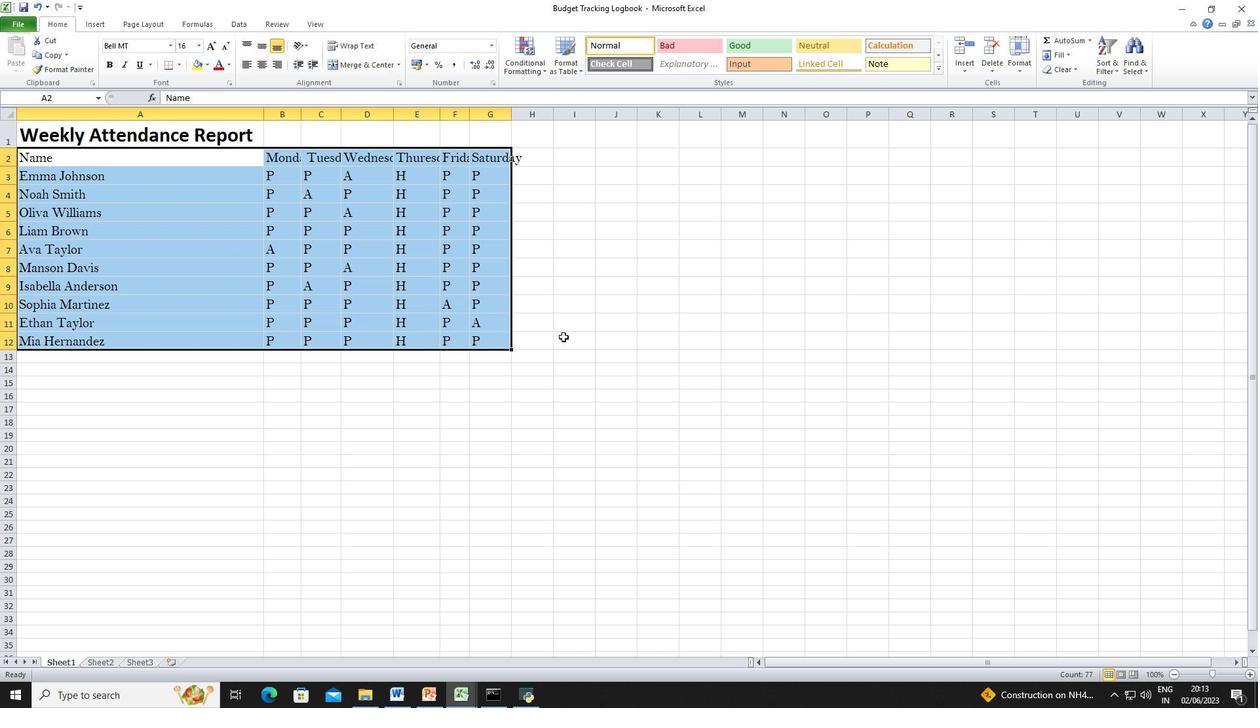 
Action: Mouse moved to (298, 110)
Screenshot: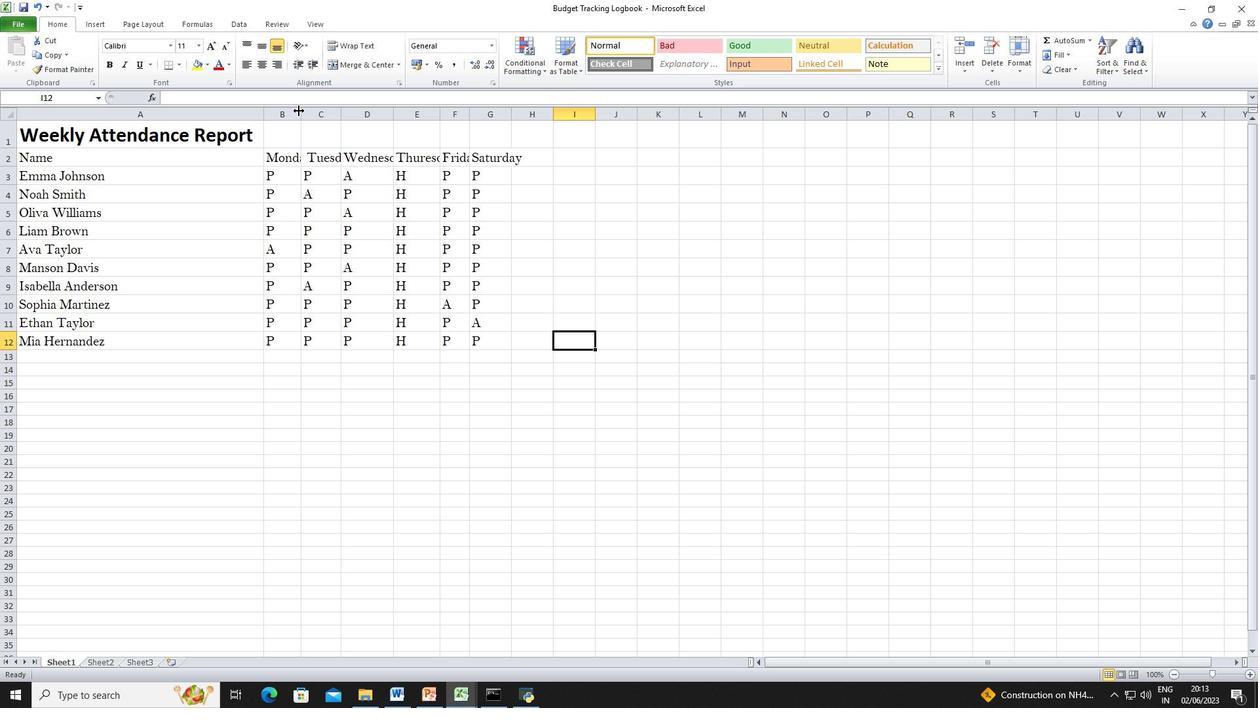 
Action: Mouse pressed left at (298, 110)
Screenshot: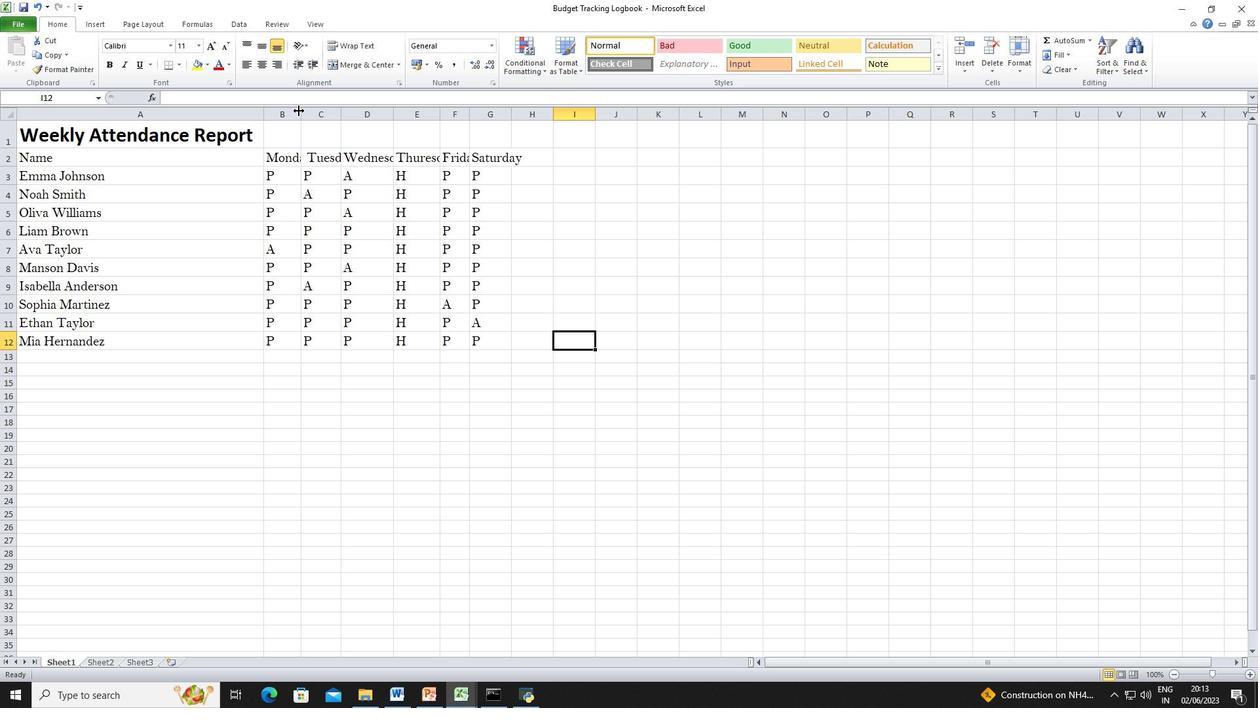 
Action: Mouse pressed left at (298, 110)
Screenshot: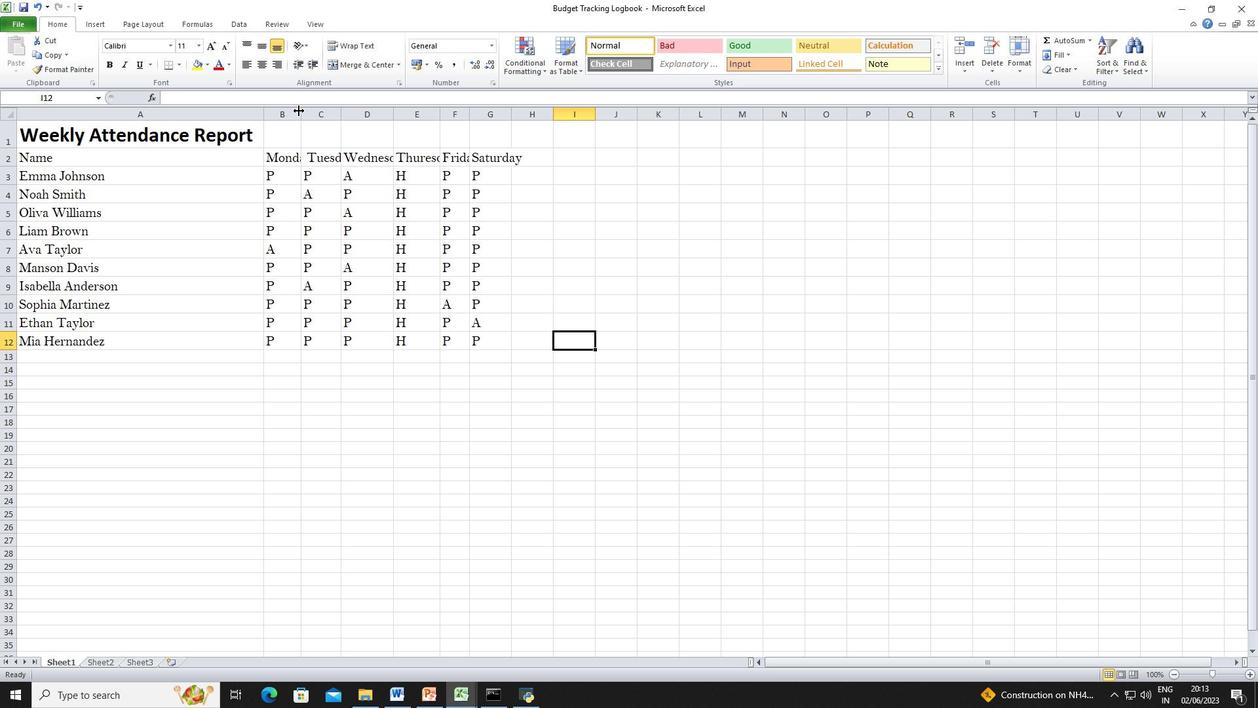 
Action: Mouse moved to (357, 114)
Screenshot: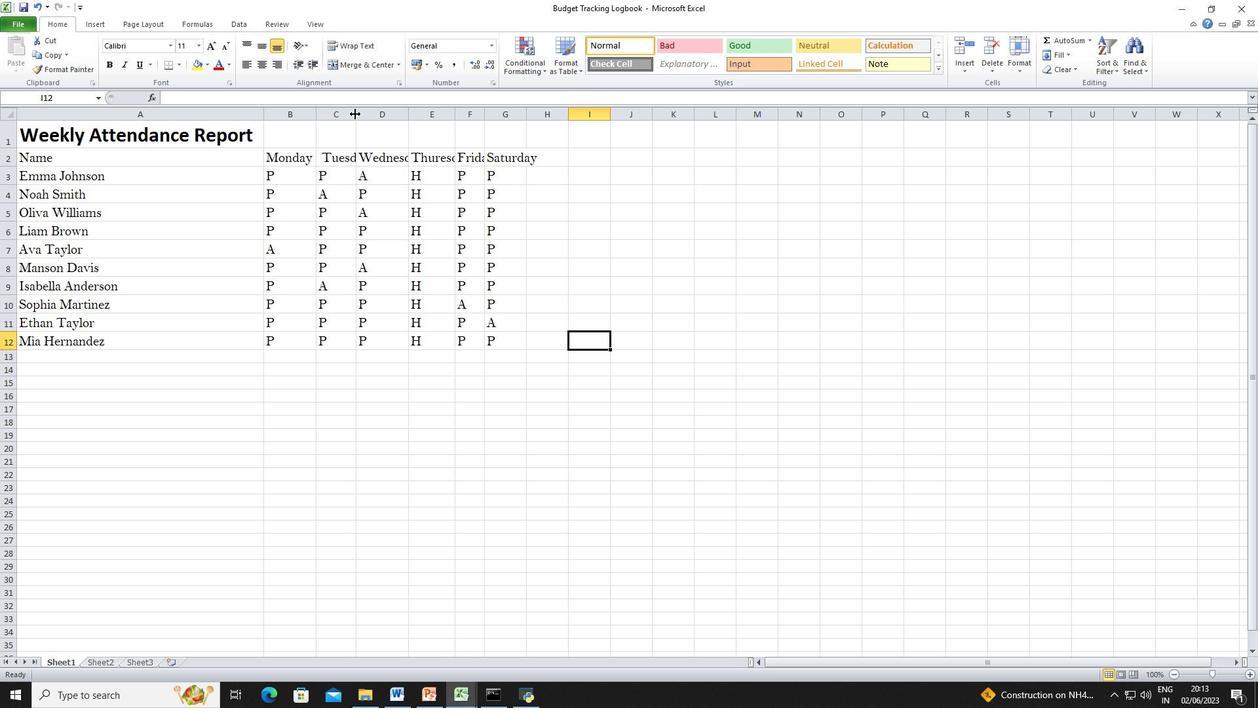 
Action: Mouse pressed left at (357, 114)
Screenshot: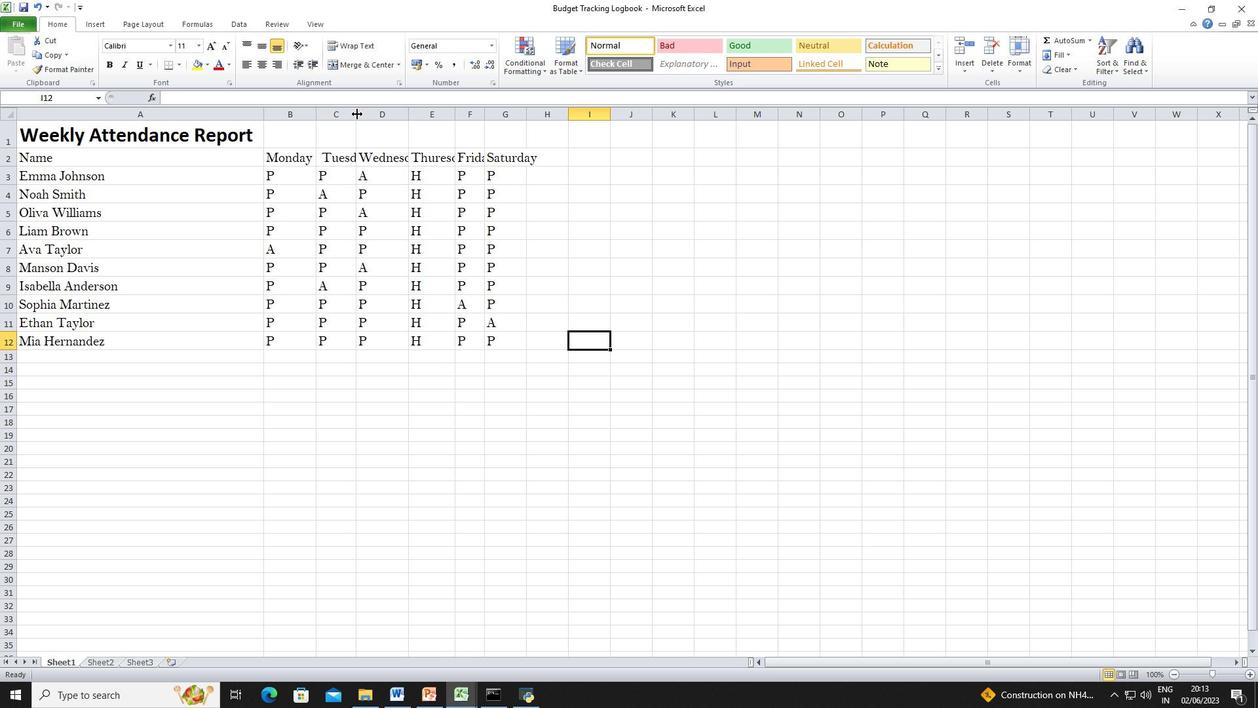 
Action: Mouse pressed left at (357, 114)
Screenshot: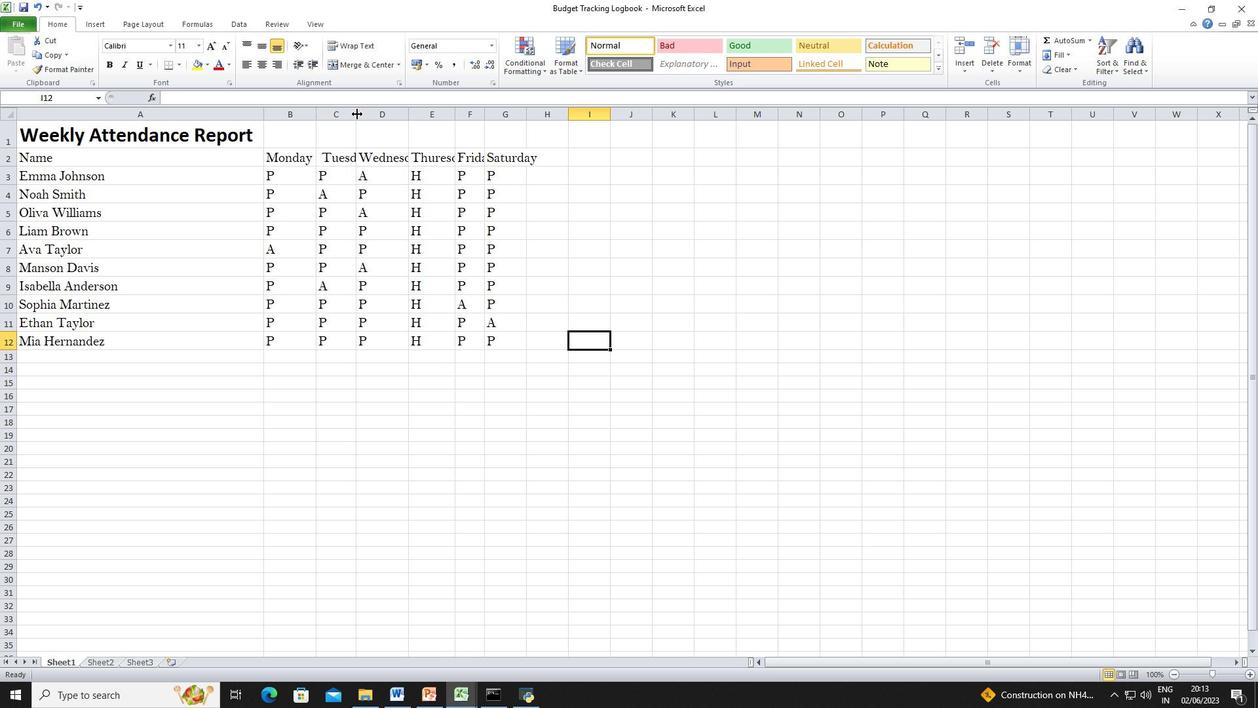 
Action: Mouse moved to (428, 113)
Screenshot: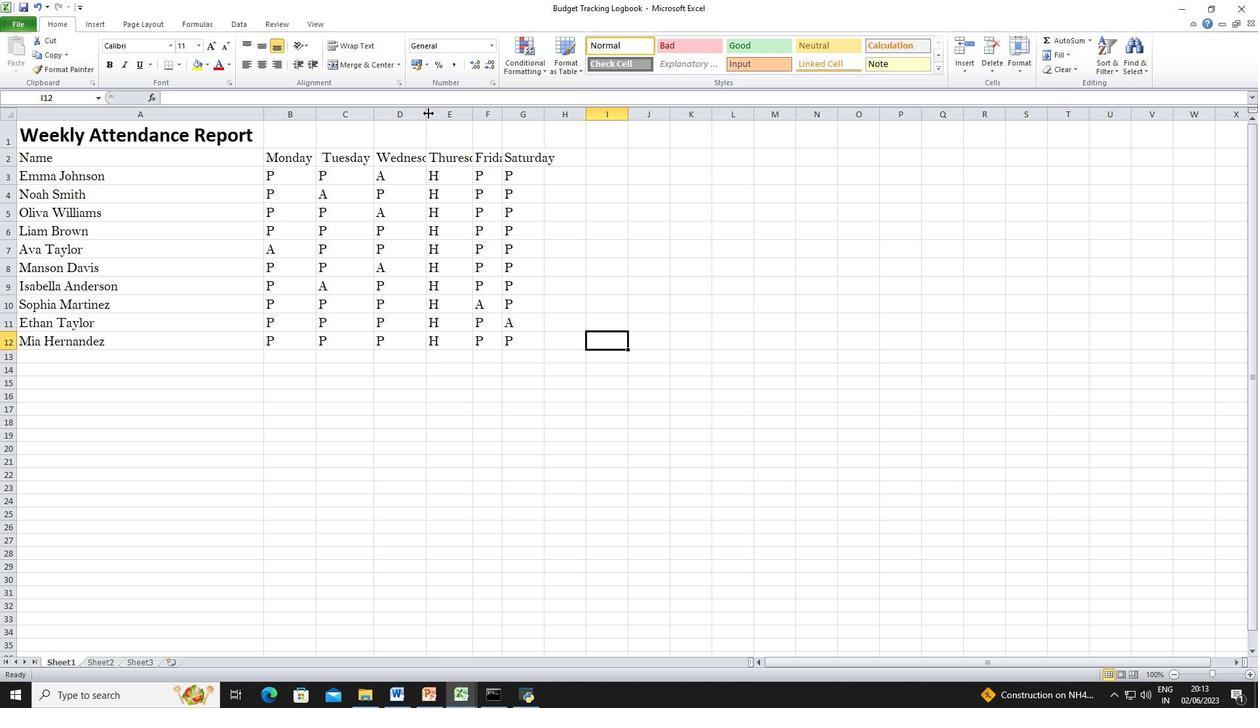 
Action: Mouse pressed left at (428, 113)
Screenshot: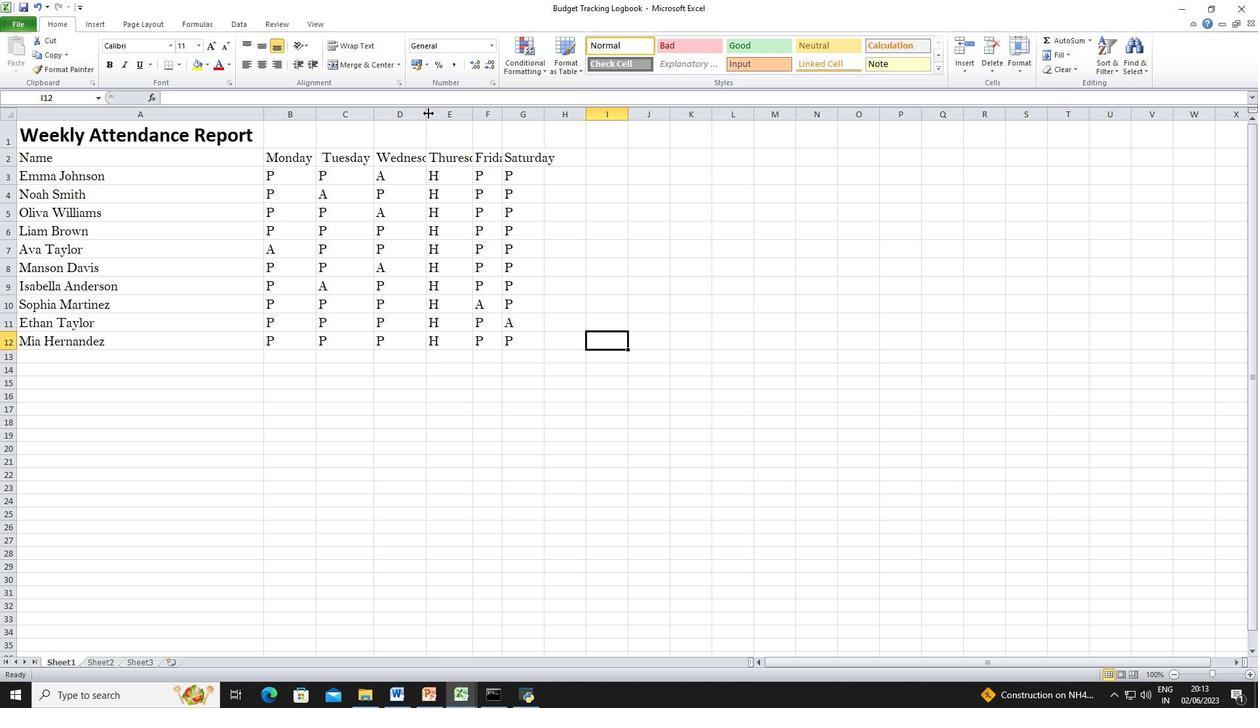 
Action: Mouse pressed left at (428, 113)
Screenshot: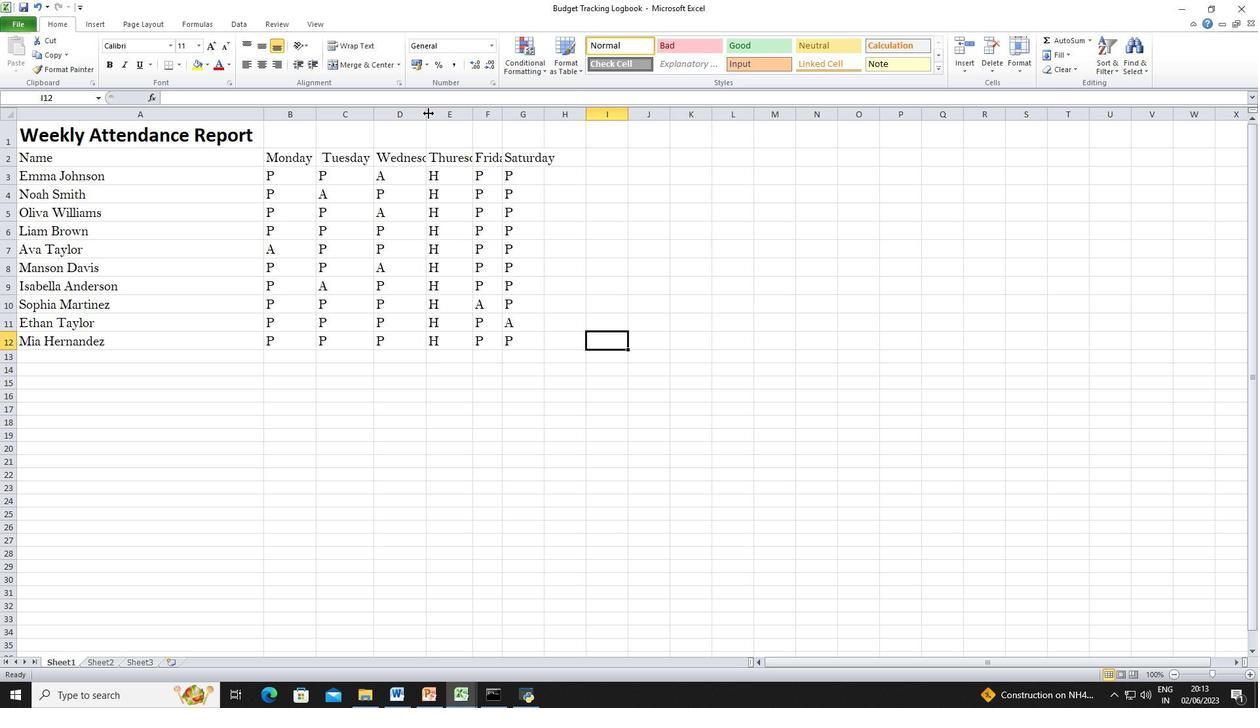 
Action: Mouse moved to (495, 114)
Screenshot: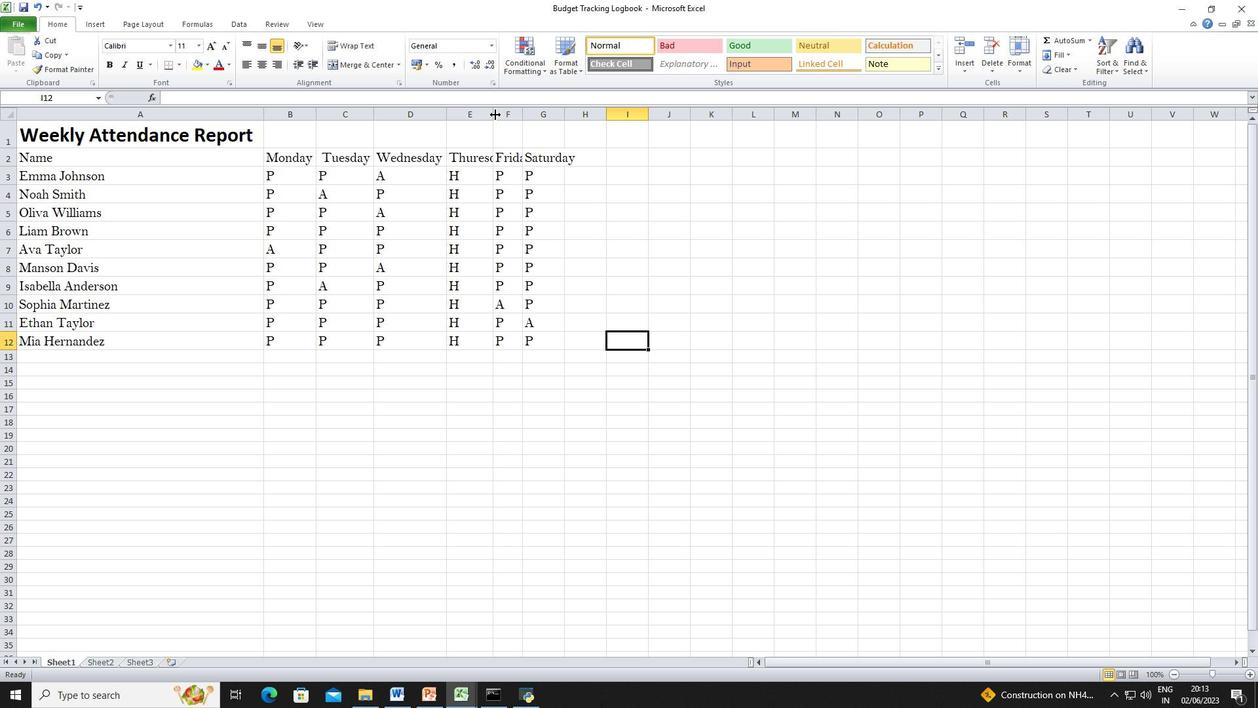
Action: Mouse pressed left at (495, 114)
Screenshot: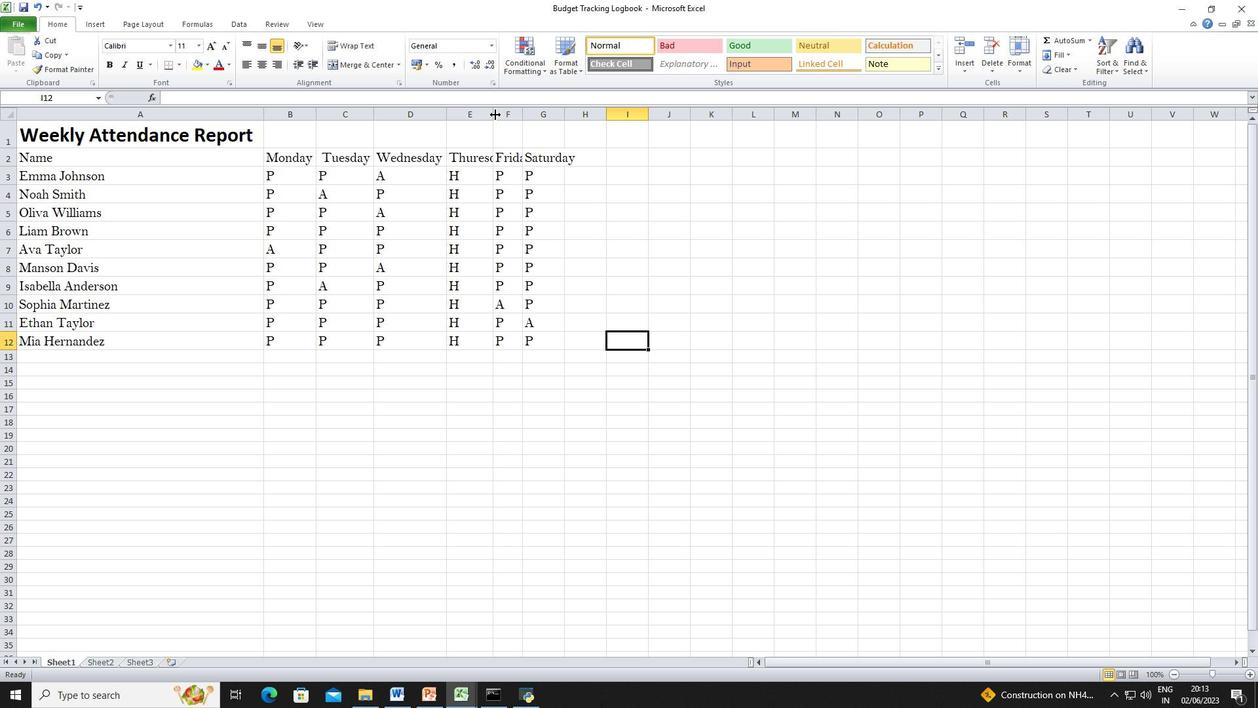 
Action: Mouse pressed left at (495, 114)
Screenshot: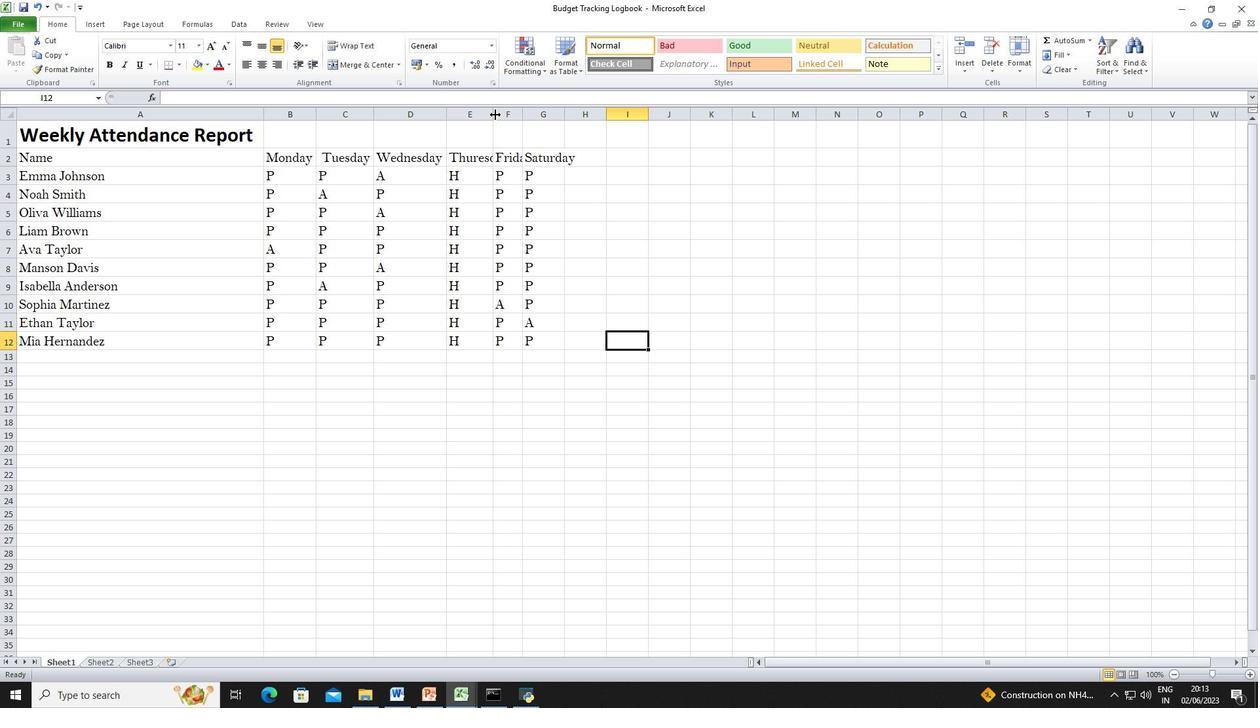 
Action: Mouse moved to (542, 116)
Screenshot: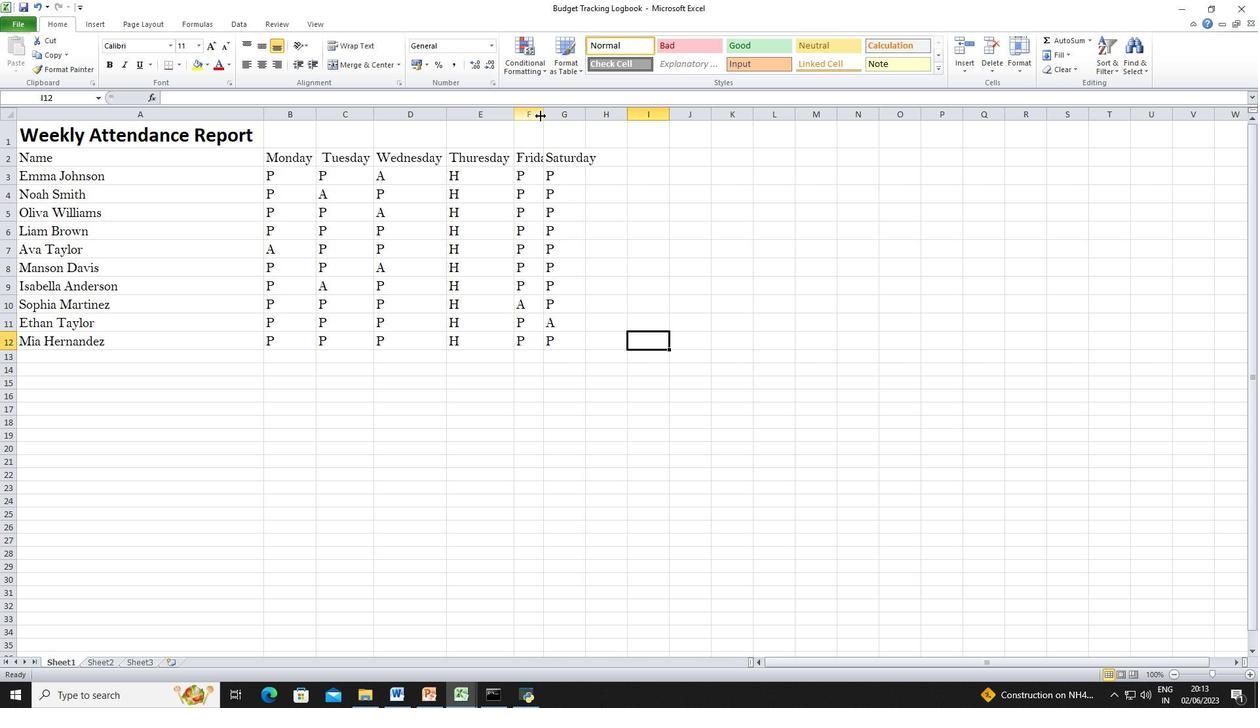 
Action: Mouse pressed left at (542, 116)
Screenshot: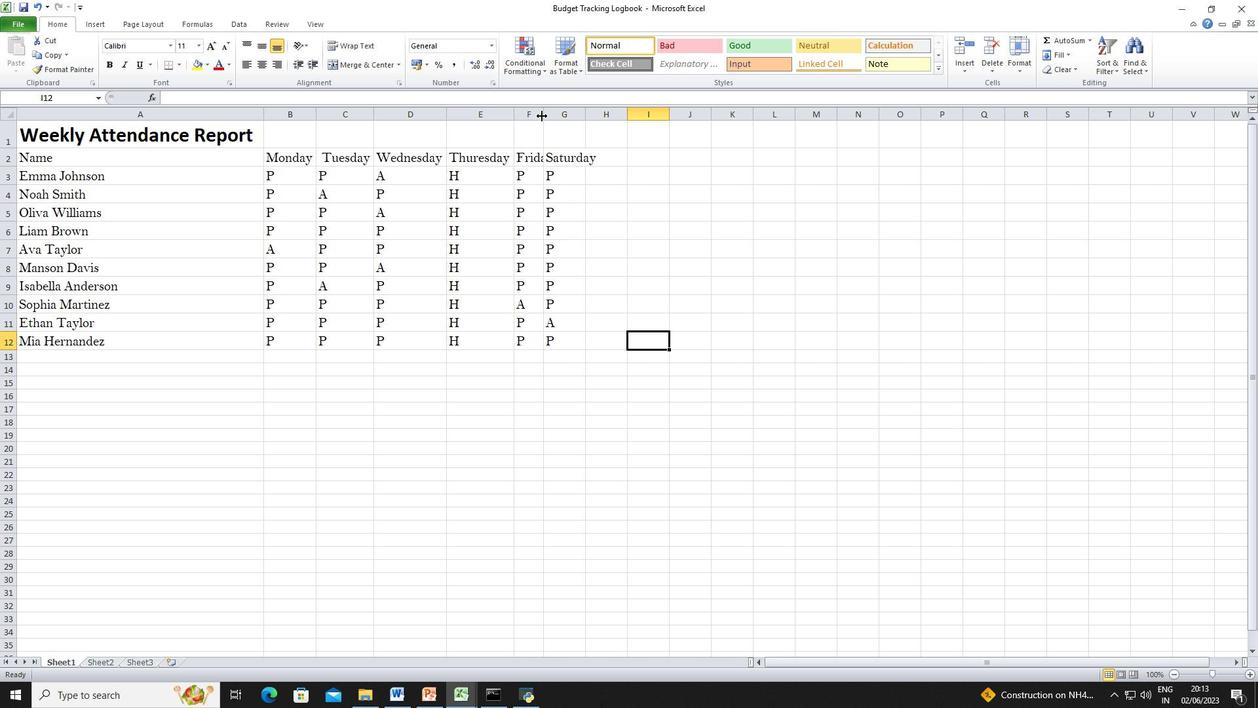 
Action: Mouse moved to (542, 116)
Screenshot: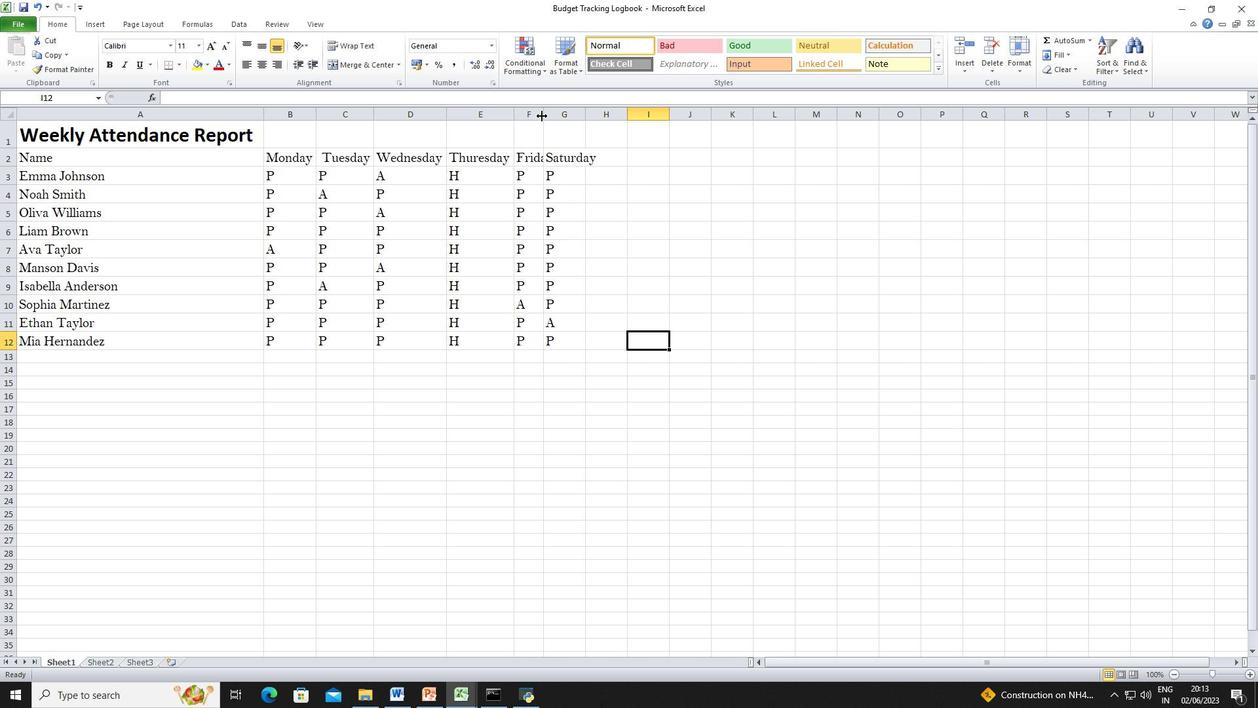 
Action: Mouse pressed left at (542, 116)
Screenshot: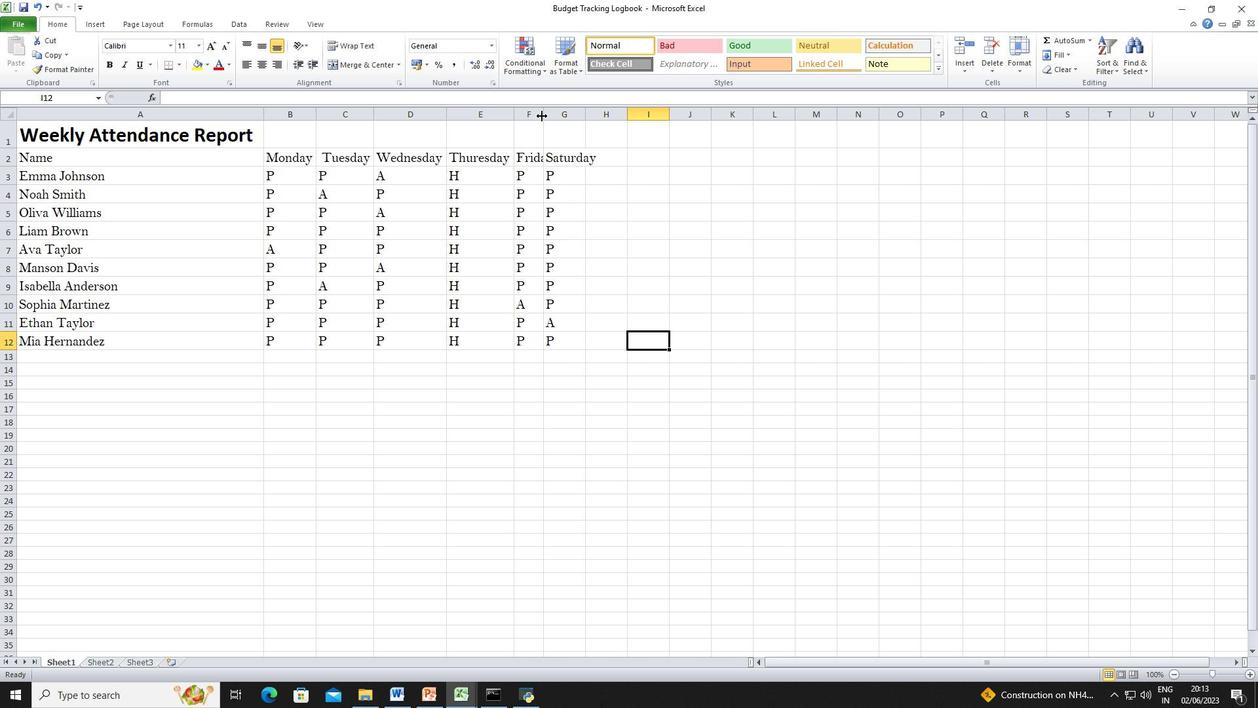 
Action: Mouse moved to (599, 114)
Screenshot: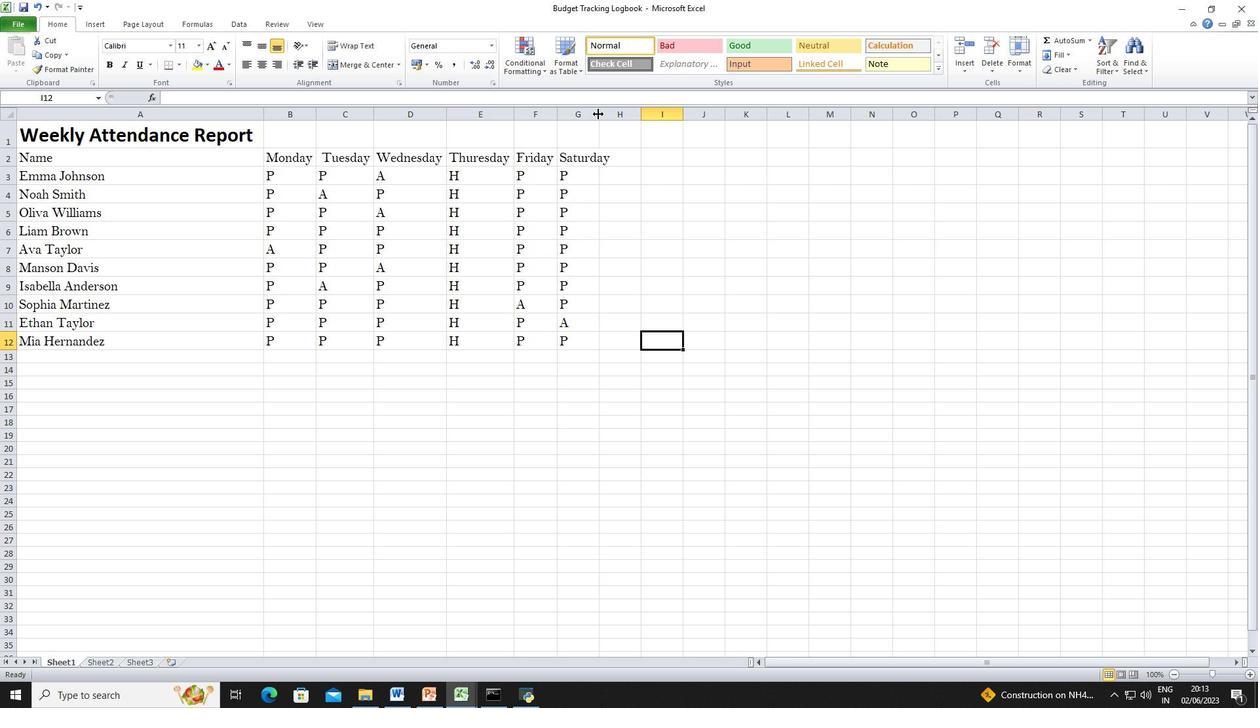 
Action: Mouse pressed left at (599, 114)
Screenshot: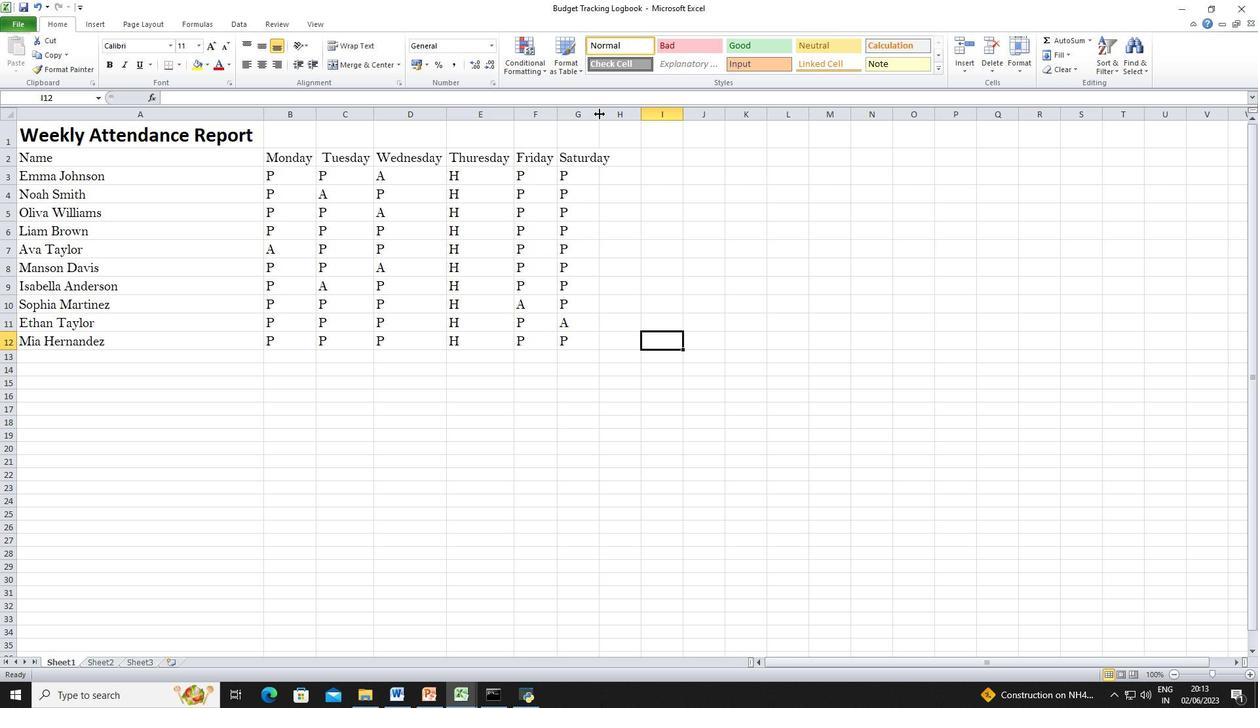 
Action: Mouse moved to (599, 114)
Screenshot: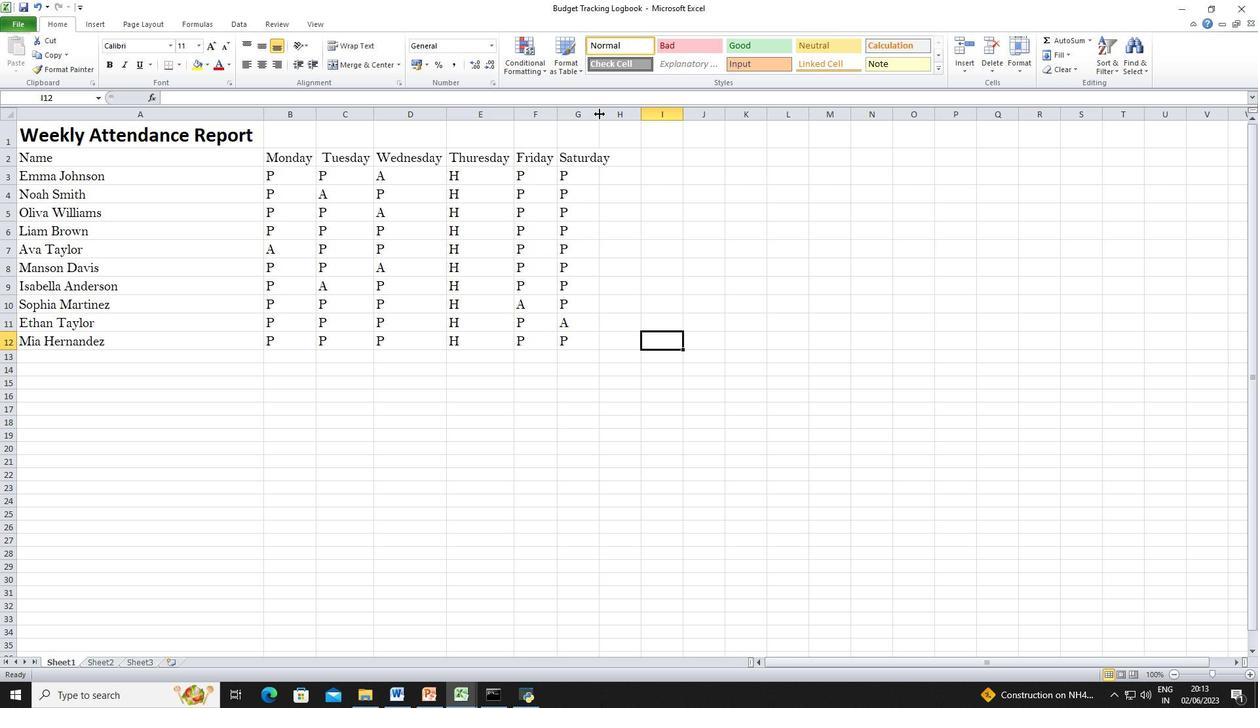
Action: Mouse pressed left at (599, 114)
Screenshot: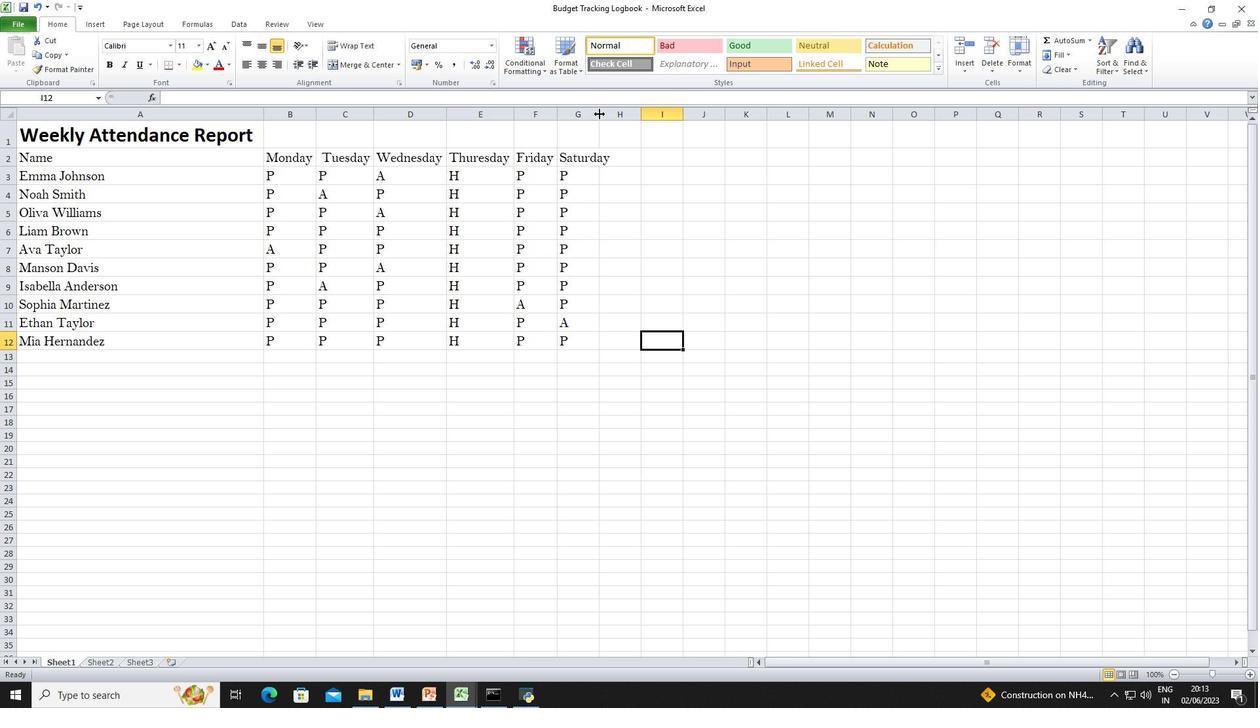 
Action: Mouse moved to (97, 154)
Screenshot: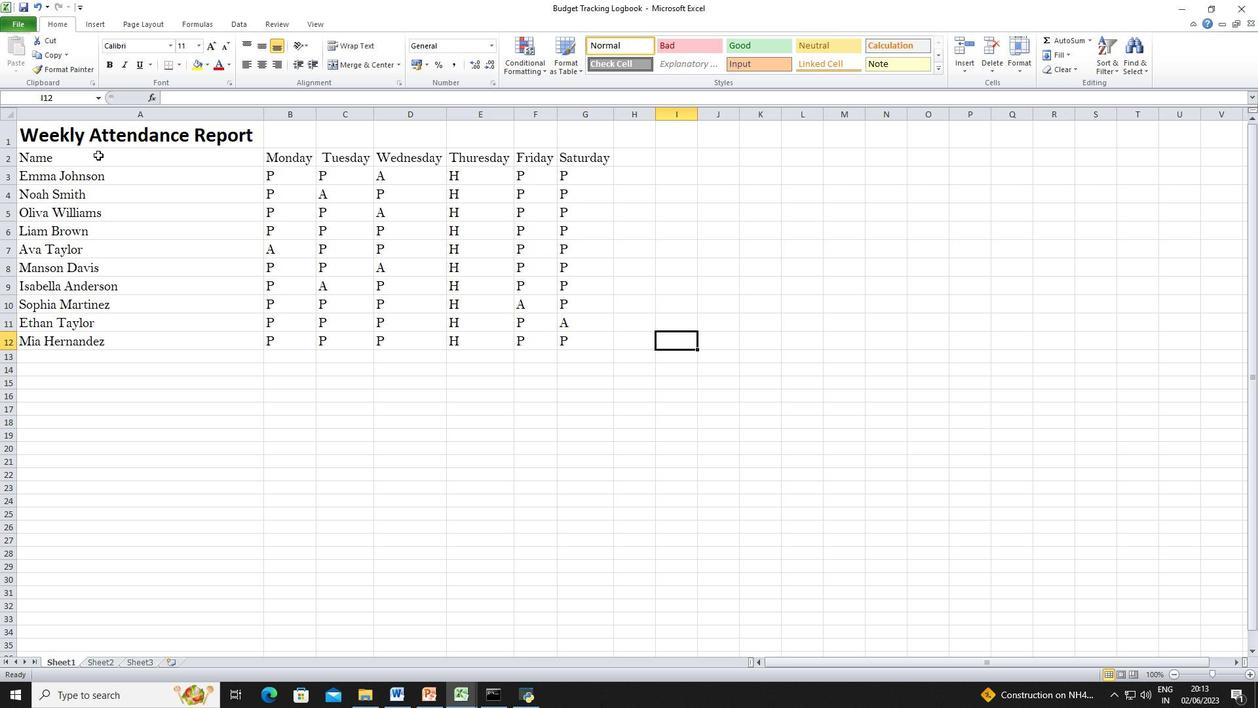 
Action: Mouse pressed left at (97, 154)
Screenshot: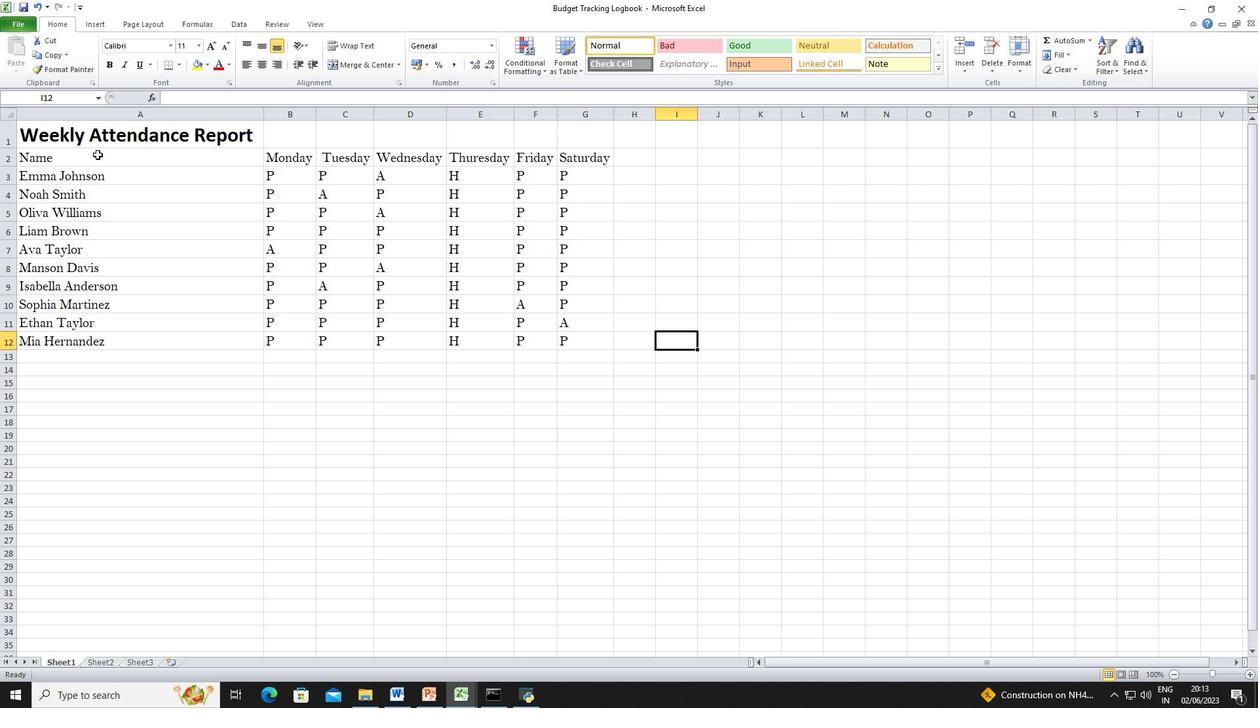 
Action: Mouse moved to (266, 62)
Screenshot: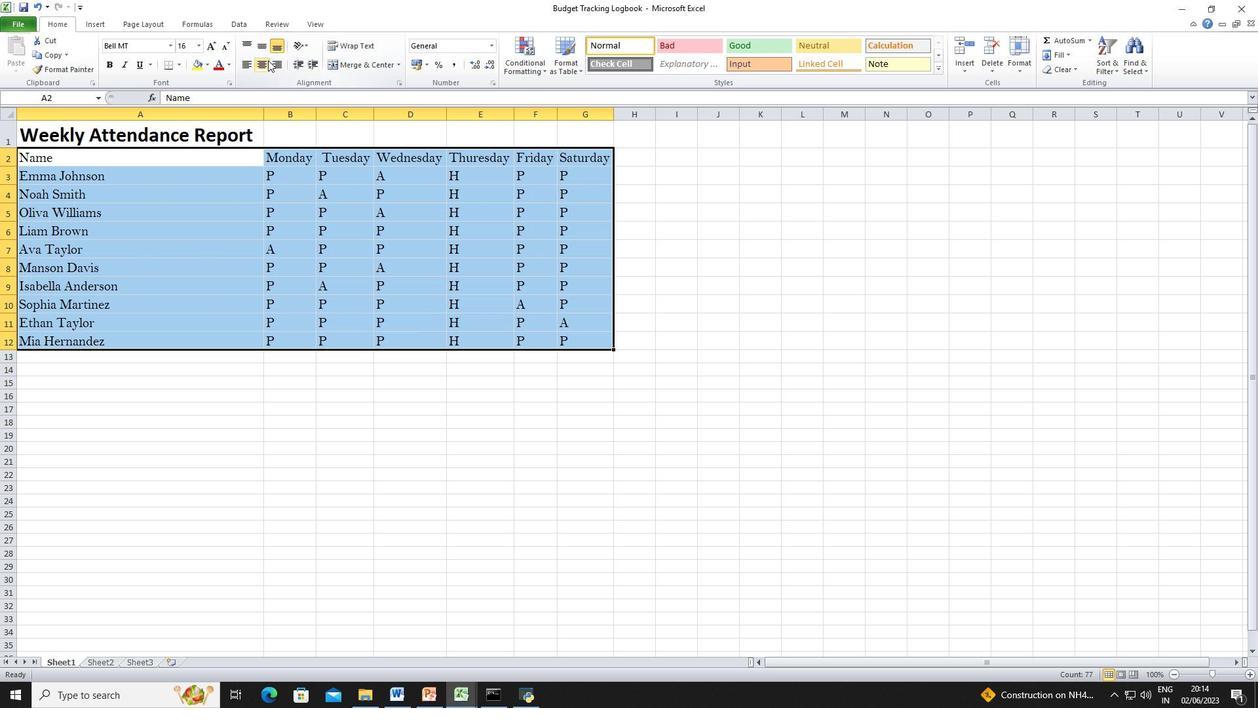 
Action: Mouse pressed left at (266, 62)
Screenshot: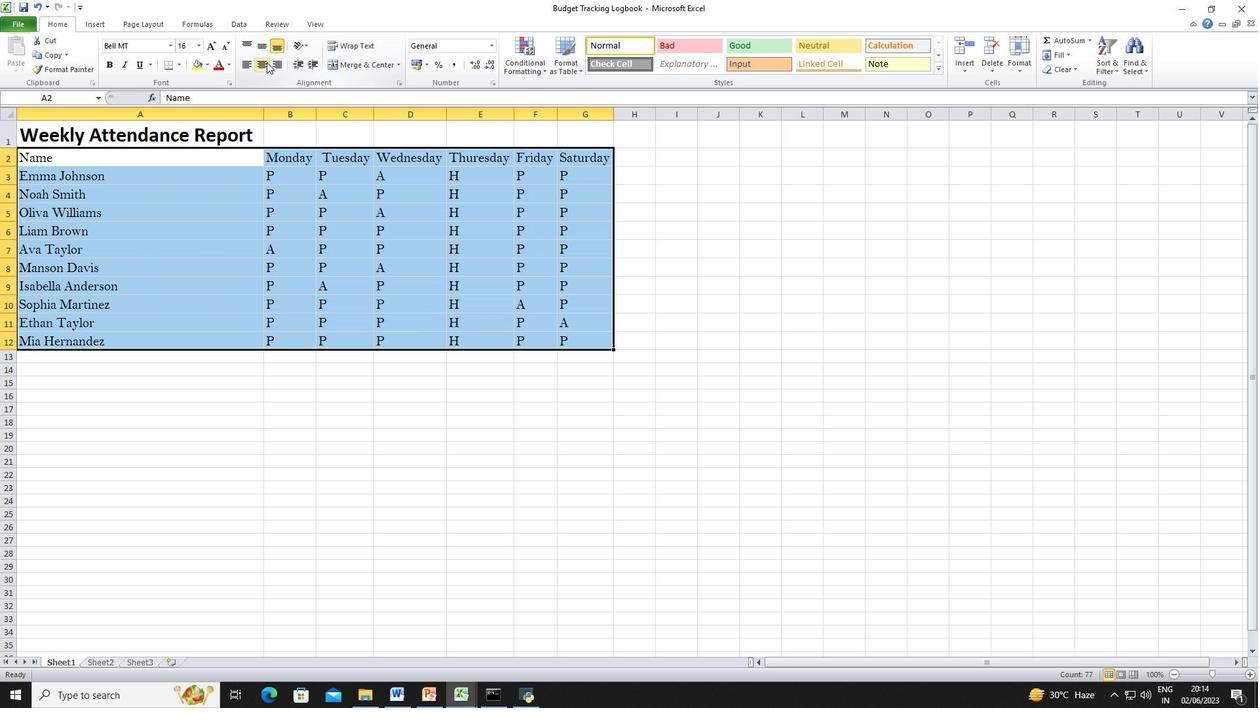 
Action: Mouse moved to (598, 550)
Screenshot: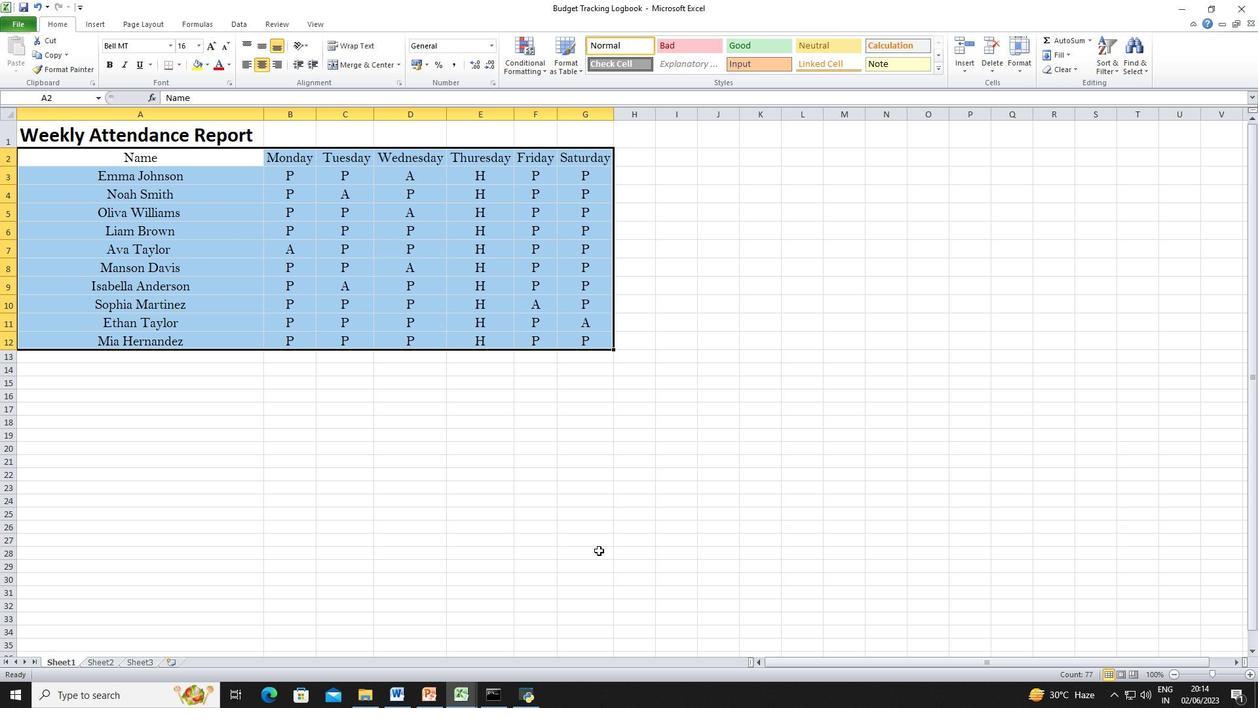 
Action: Mouse pressed left at (598, 550)
Screenshot: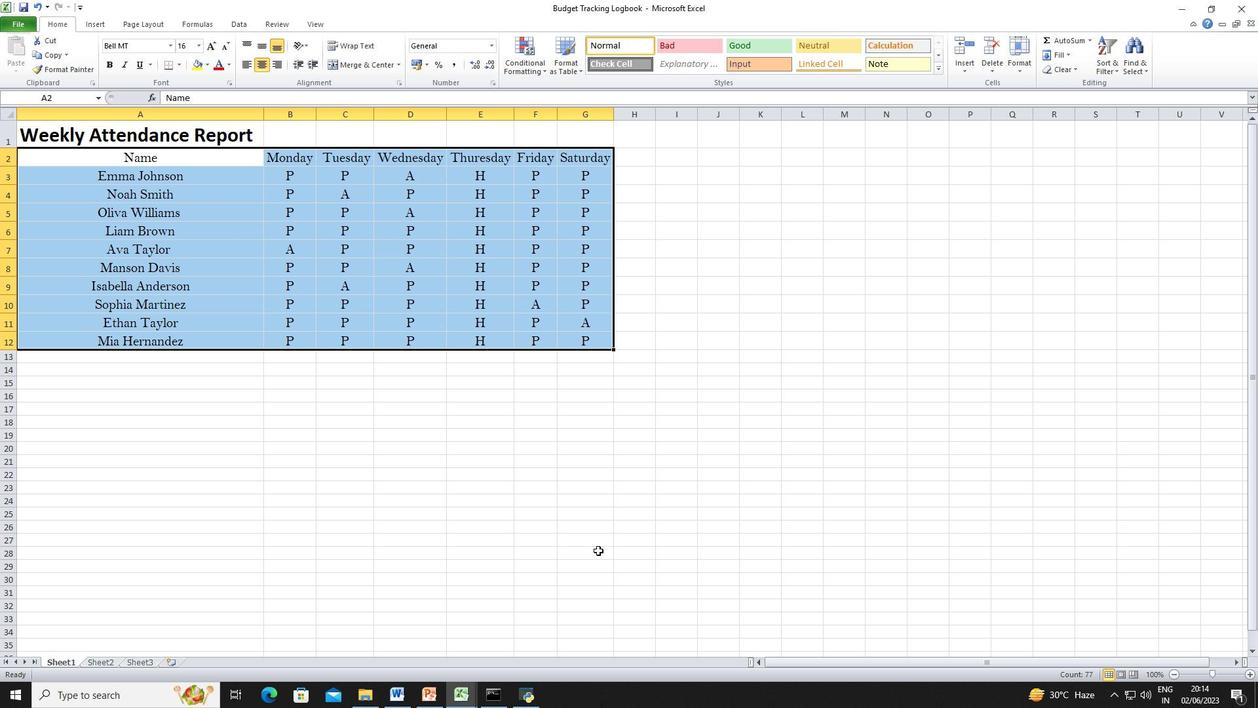 
Action: Mouse moved to (28, 22)
Screenshot: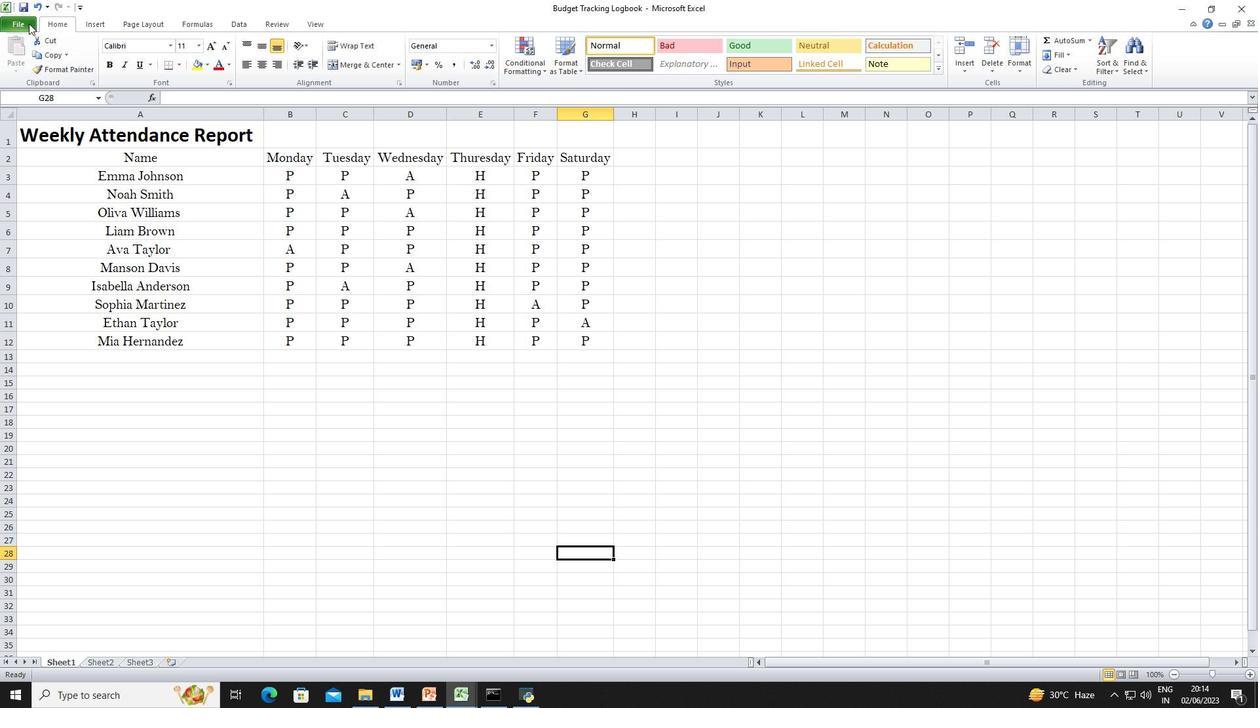 
Action: Mouse pressed left at (28, 22)
Screenshot: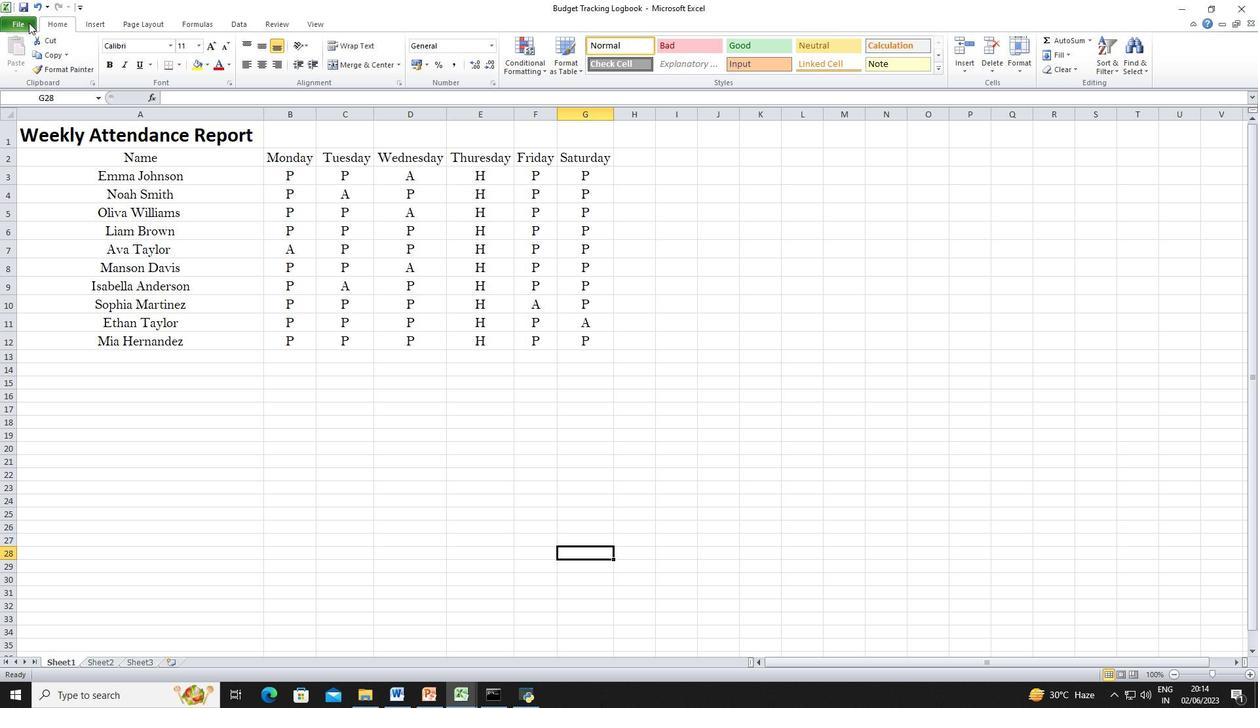 
Action: Mouse moved to (32, 47)
Screenshot: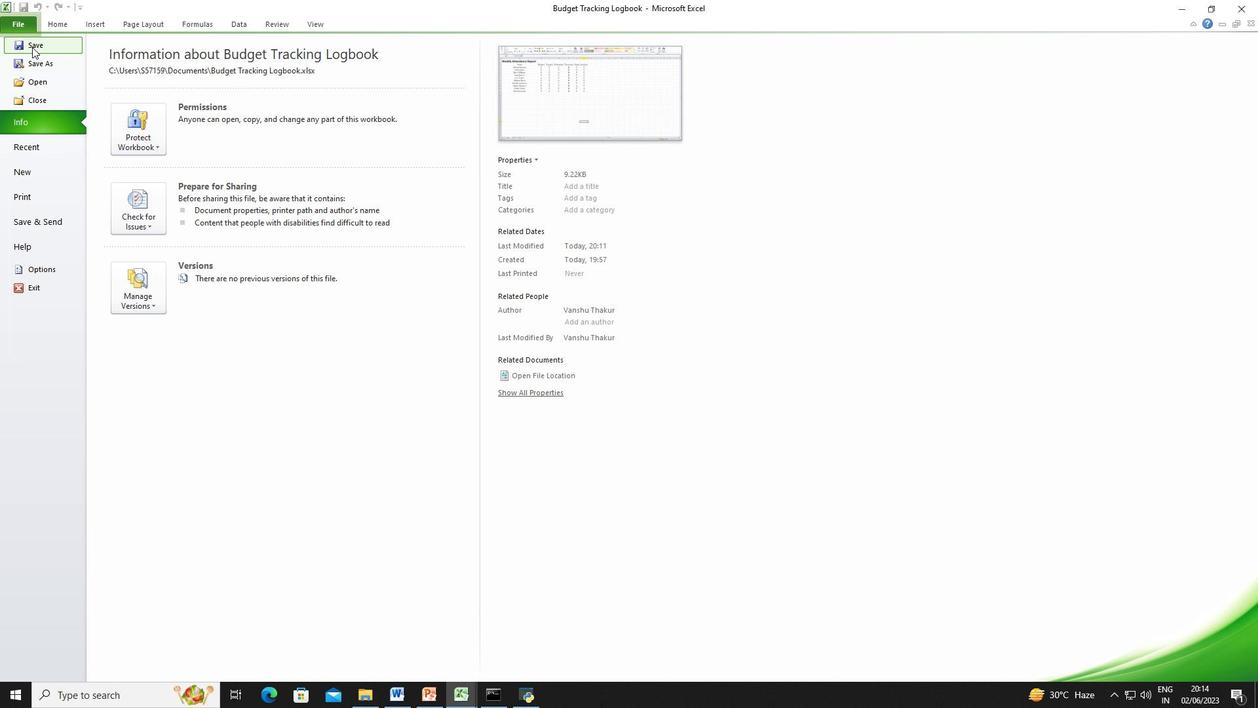 
Action: Mouse pressed left at (32, 47)
Screenshot: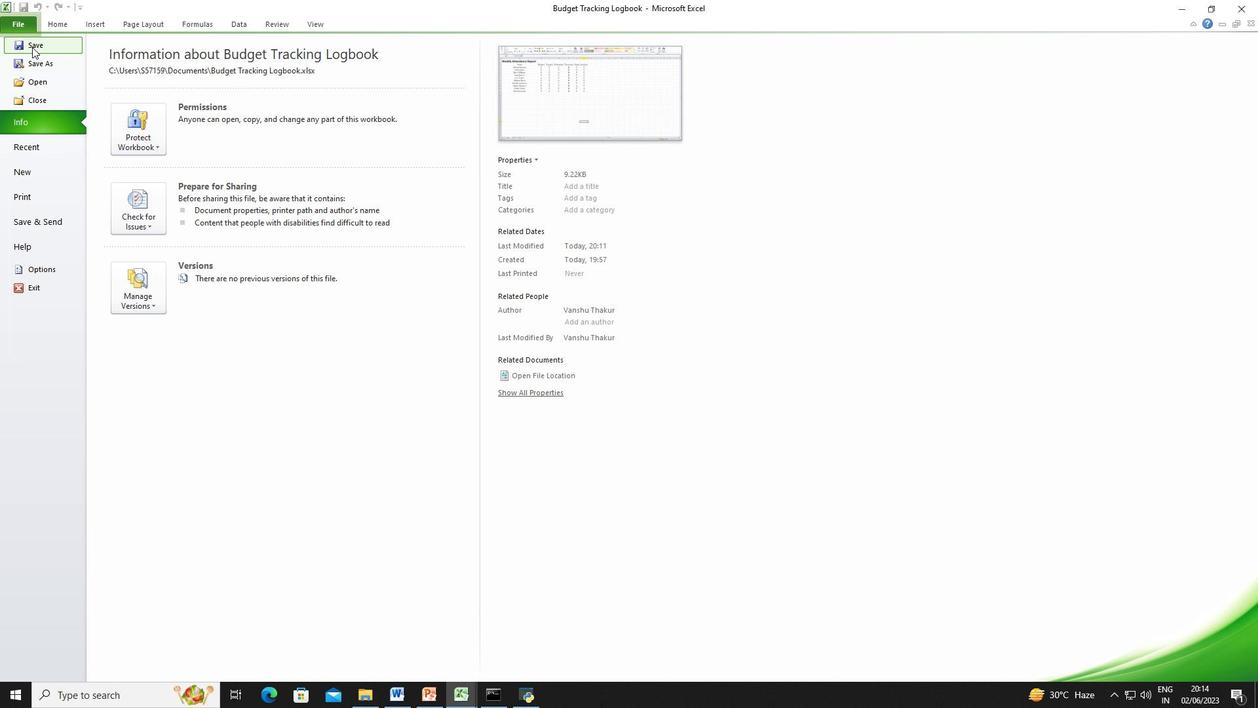 
